 Task: Find connections with filter location Vienna with filter topic #socialentrepreneurswith filter profile language English with filter current company Force Motors Ltd with filter school Sanjivani Group of Institutes with filter industry Media & Telecommunications with filter service category Life Coaching with filter keywords title Counselor
Action: Mouse moved to (490, 84)
Screenshot: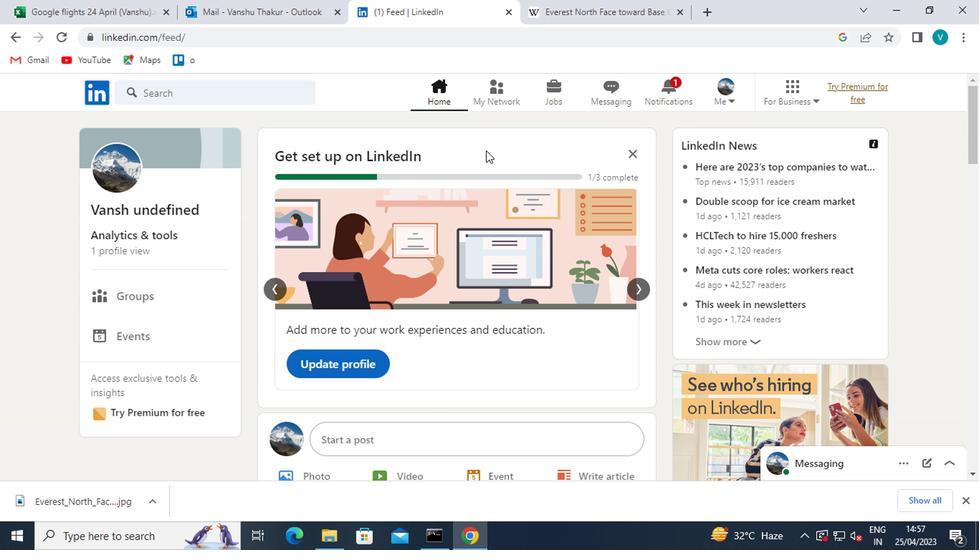 
Action: Mouse pressed left at (490, 84)
Screenshot: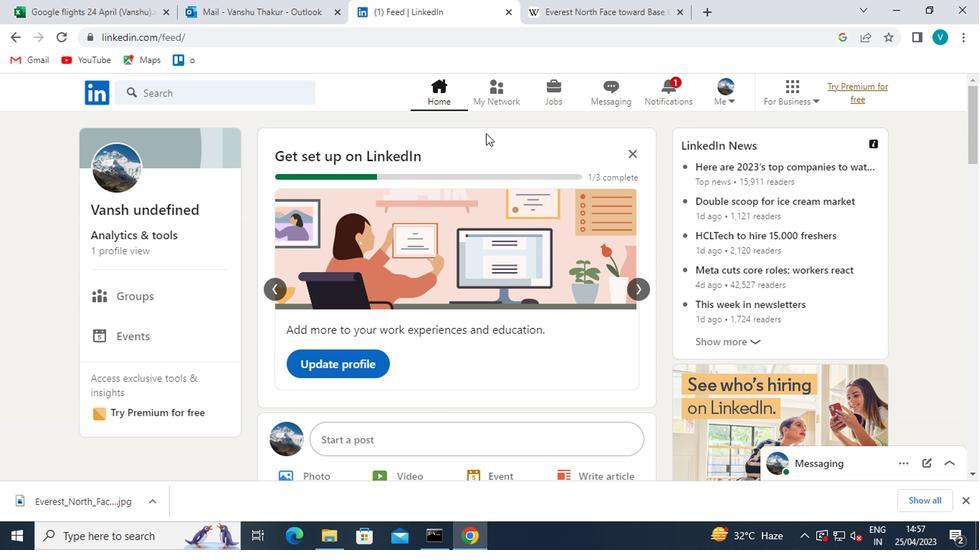 
Action: Mouse moved to (164, 169)
Screenshot: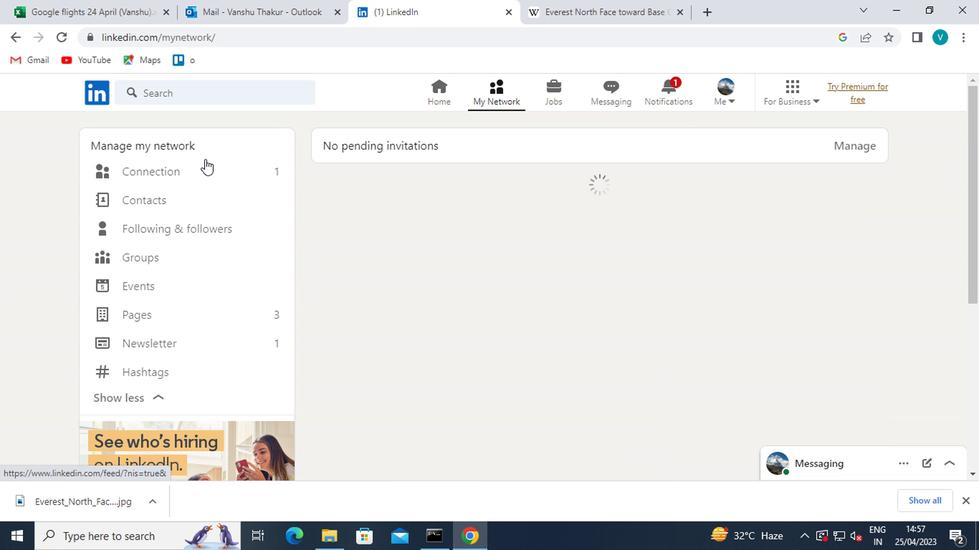 
Action: Mouse pressed left at (164, 169)
Screenshot: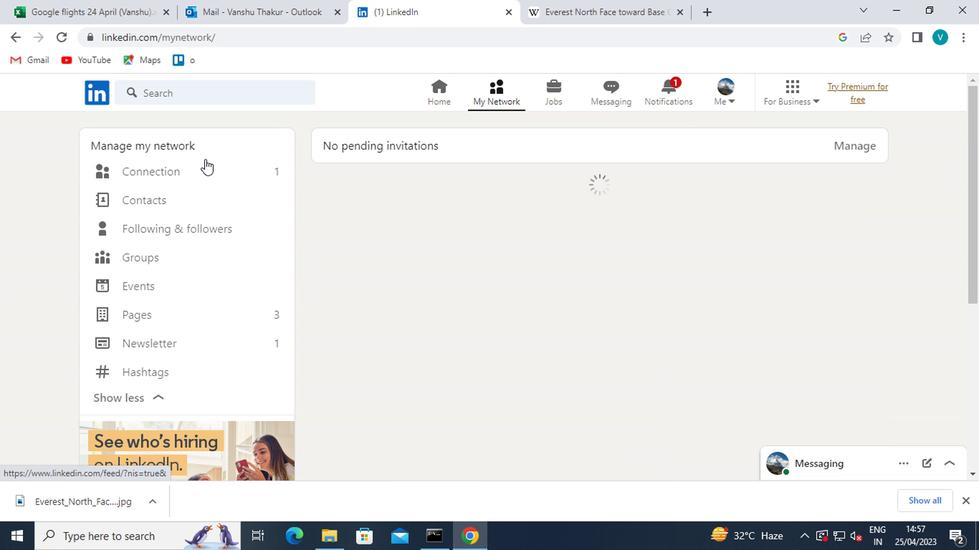 
Action: Mouse moved to (631, 173)
Screenshot: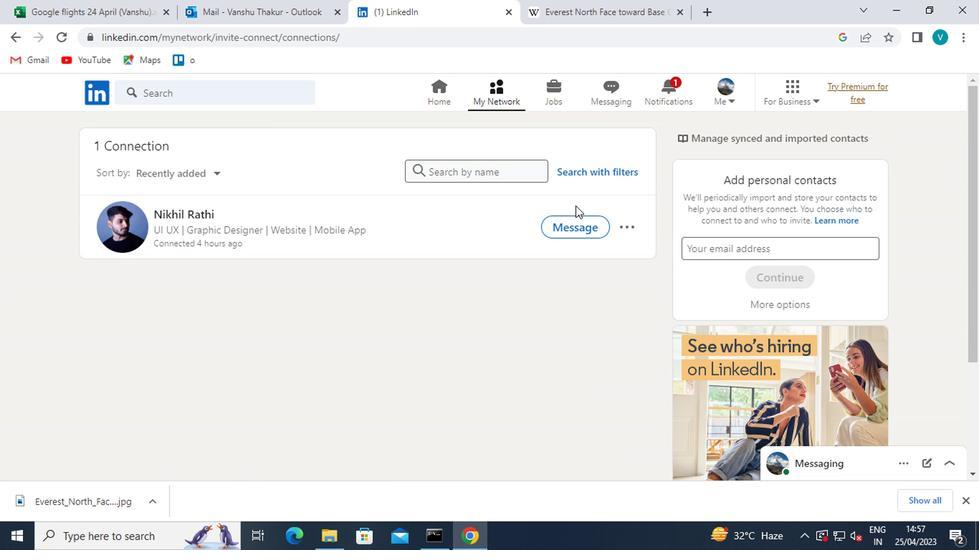 
Action: Mouse pressed left at (631, 173)
Screenshot: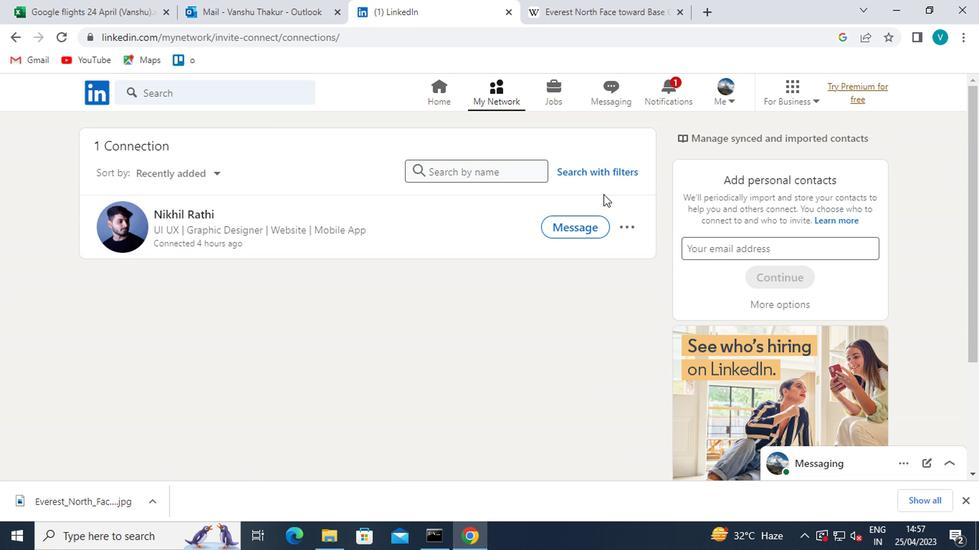 
Action: Mouse moved to (468, 124)
Screenshot: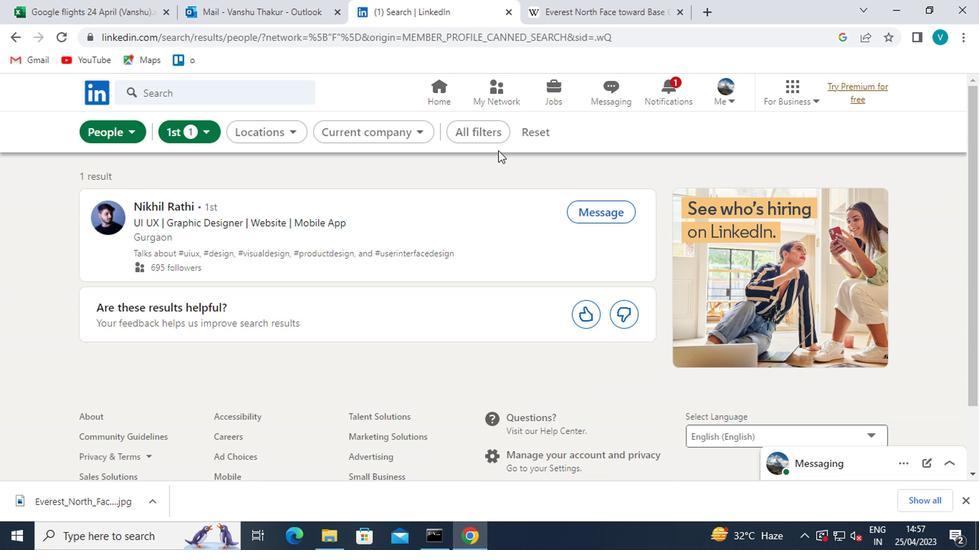 
Action: Mouse pressed left at (468, 124)
Screenshot: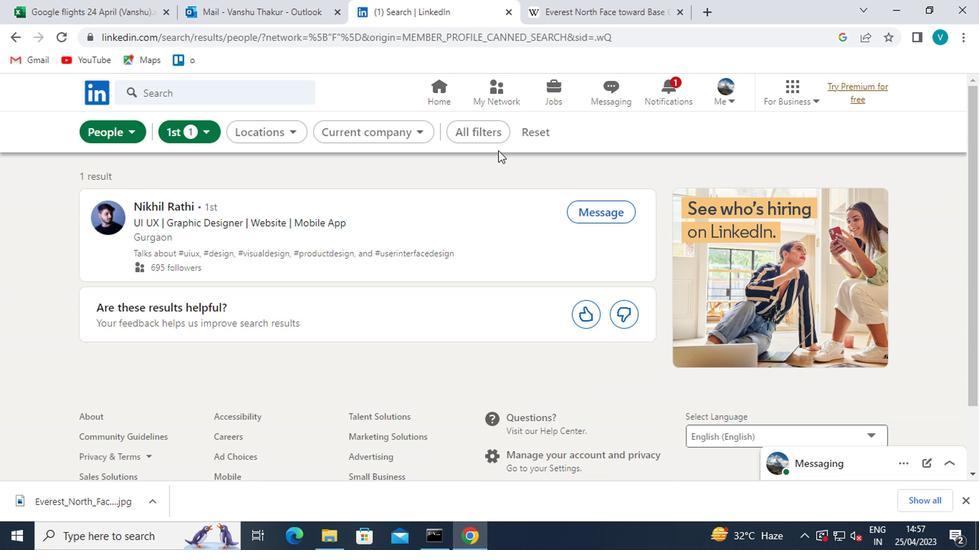 
Action: Mouse moved to (676, 280)
Screenshot: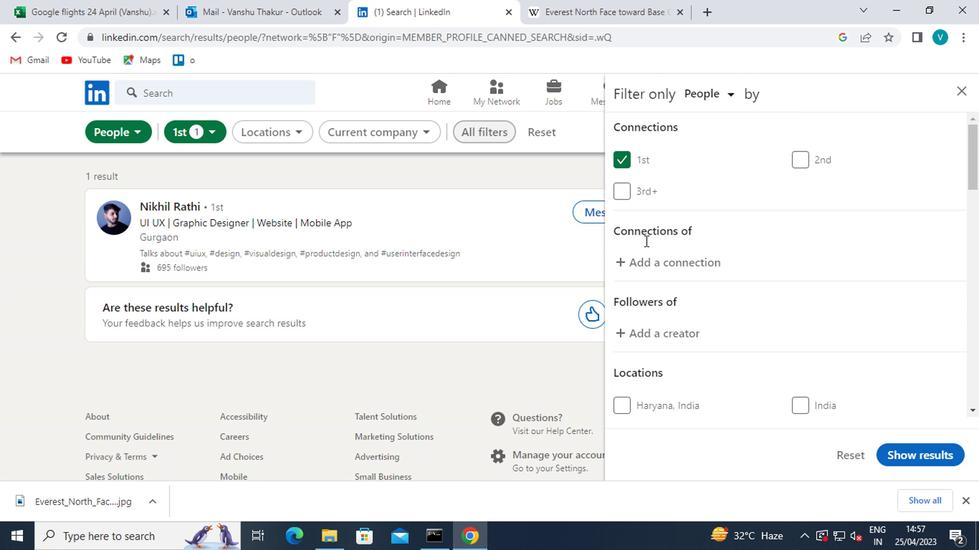 
Action: Mouse scrolled (676, 279) with delta (0, -1)
Screenshot: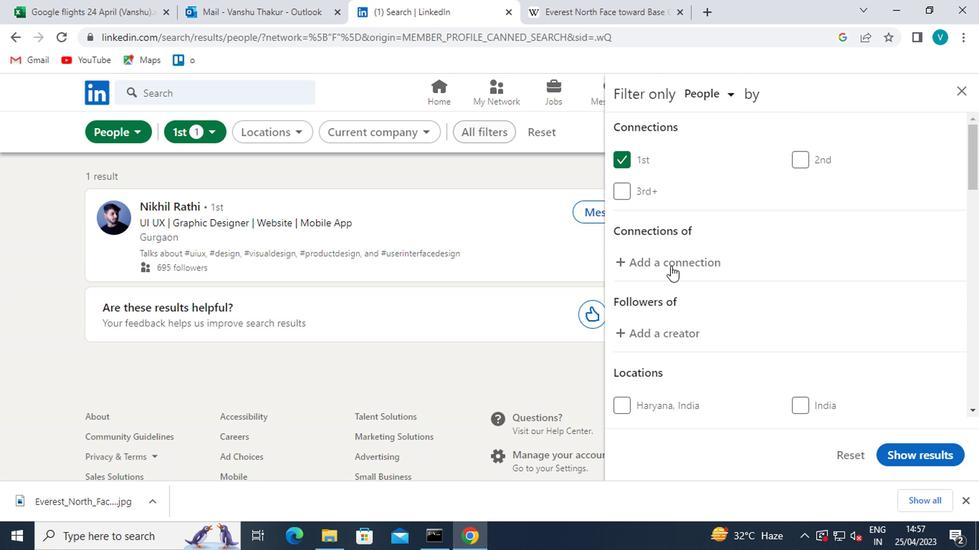 
Action: Mouse scrolled (676, 279) with delta (0, -1)
Screenshot: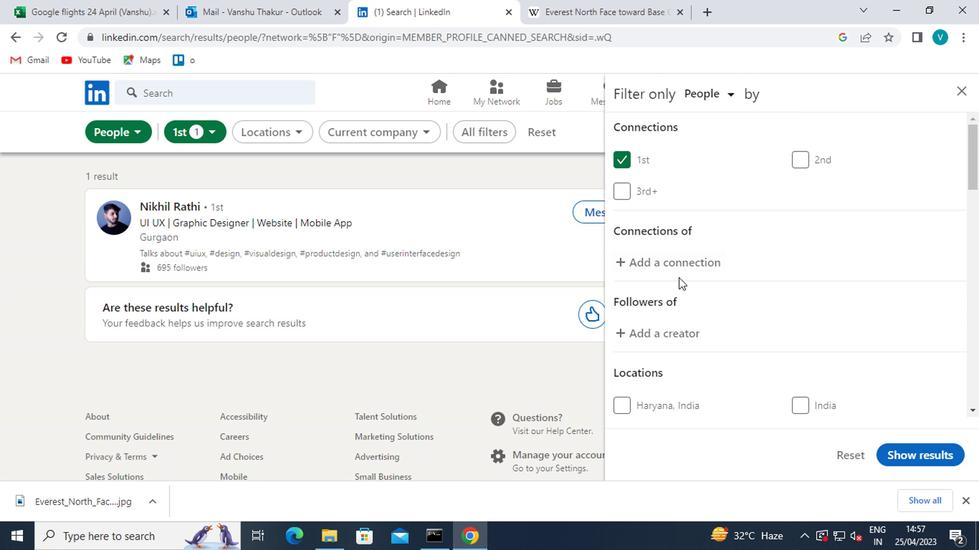 
Action: Mouse moved to (670, 326)
Screenshot: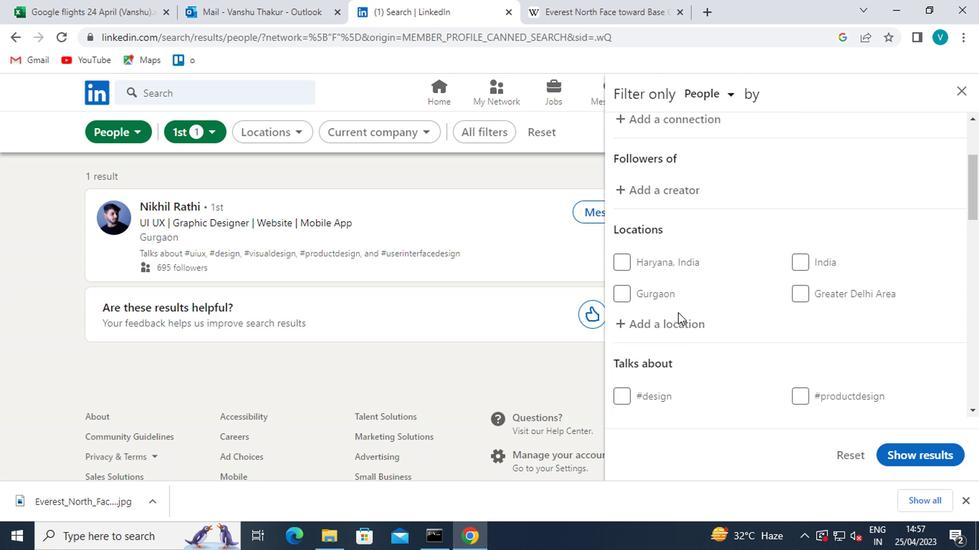 
Action: Mouse pressed left at (670, 326)
Screenshot: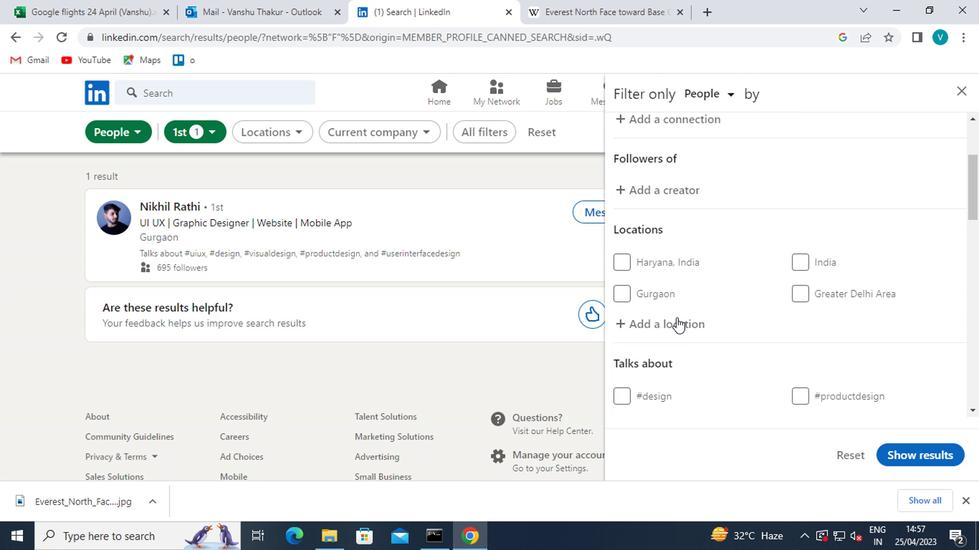 
Action: Key pressed <Key.shift>VIENNA
Screenshot: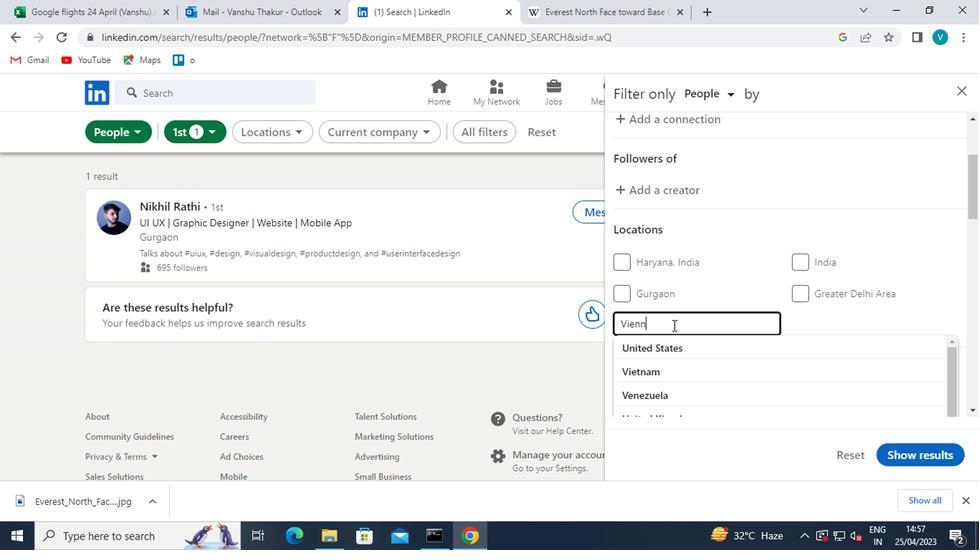 
Action: Mouse moved to (679, 354)
Screenshot: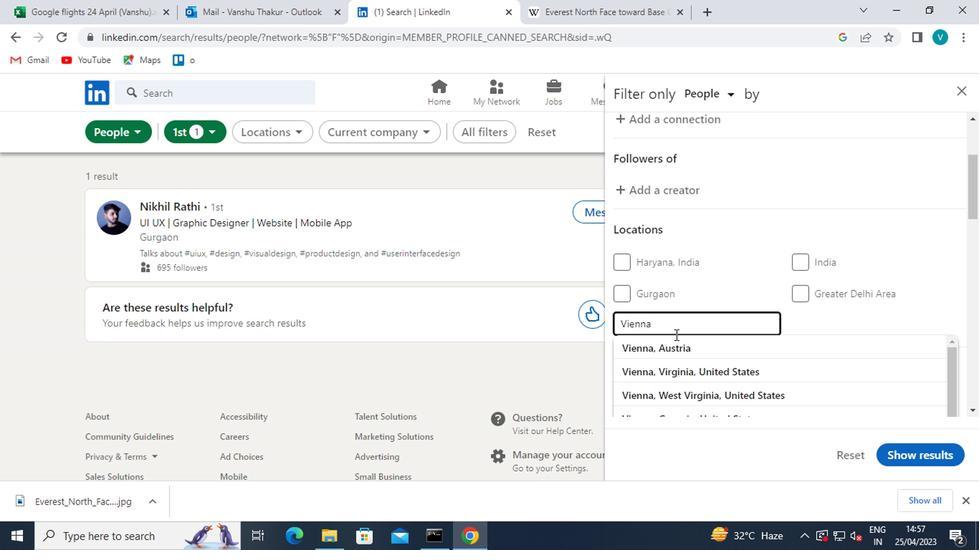 
Action: Mouse pressed left at (679, 354)
Screenshot: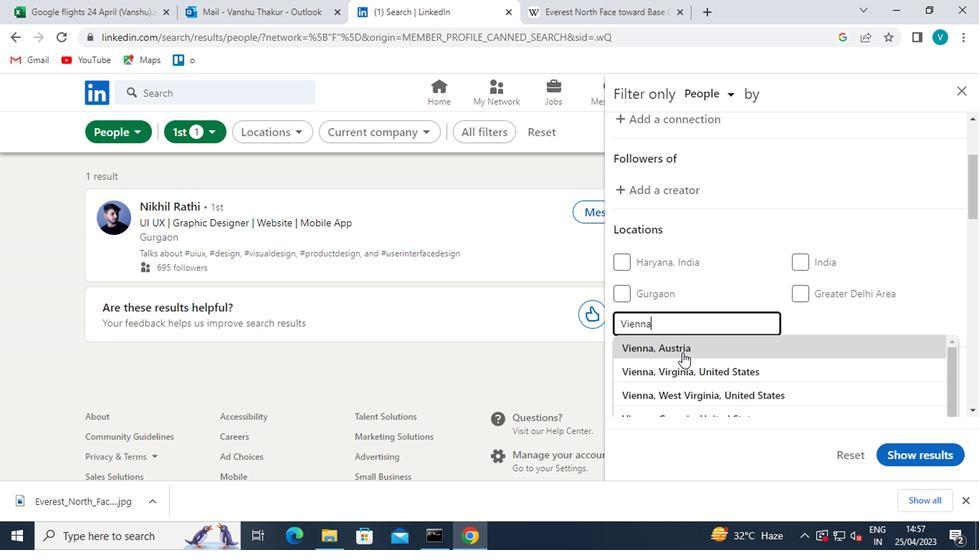 
Action: Mouse moved to (823, 344)
Screenshot: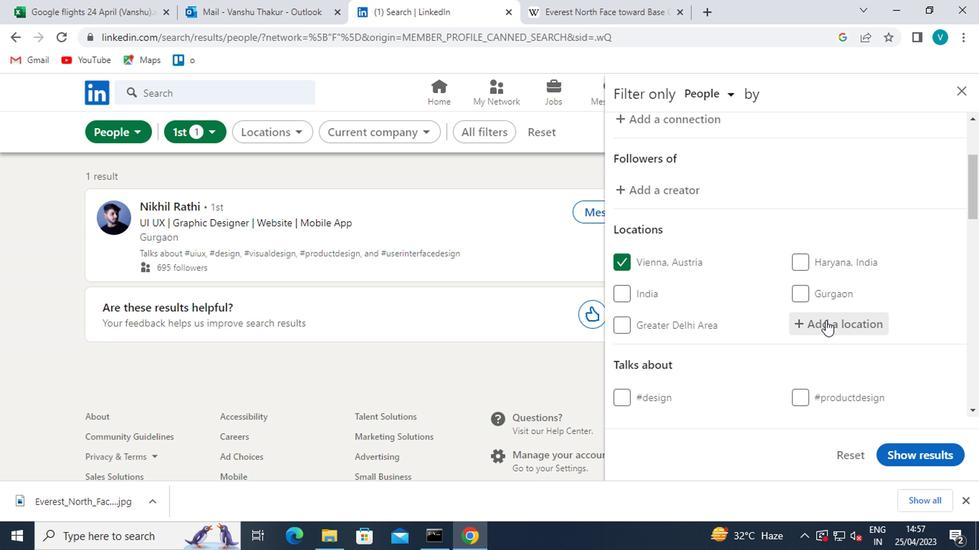 
Action: Mouse scrolled (823, 343) with delta (0, -1)
Screenshot: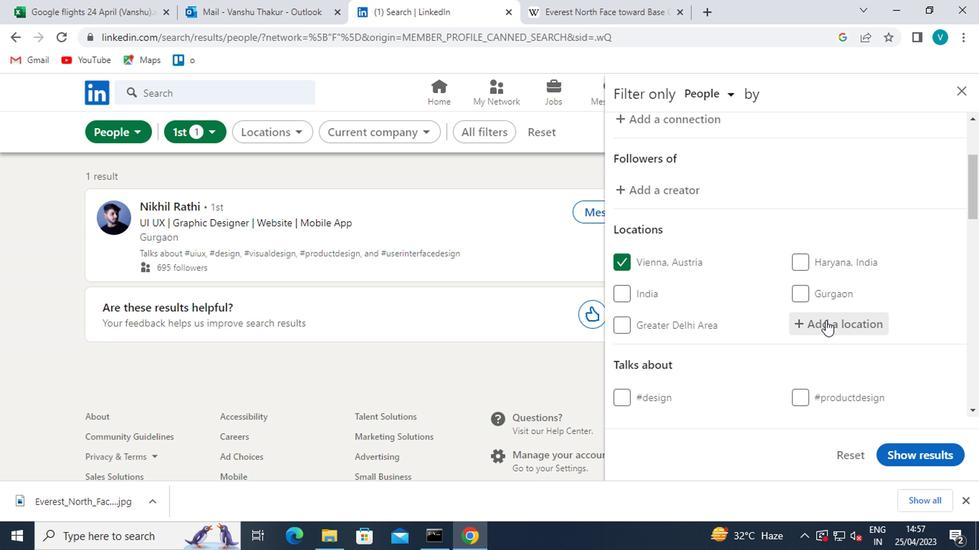 
Action: Mouse moved to (821, 385)
Screenshot: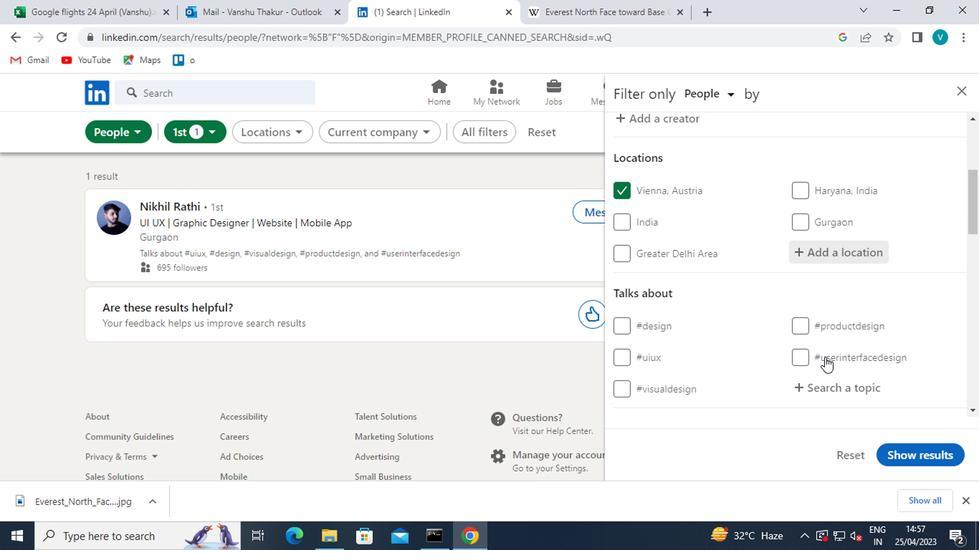 
Action: Mouse pressed left at (821, 385)
Screenshot: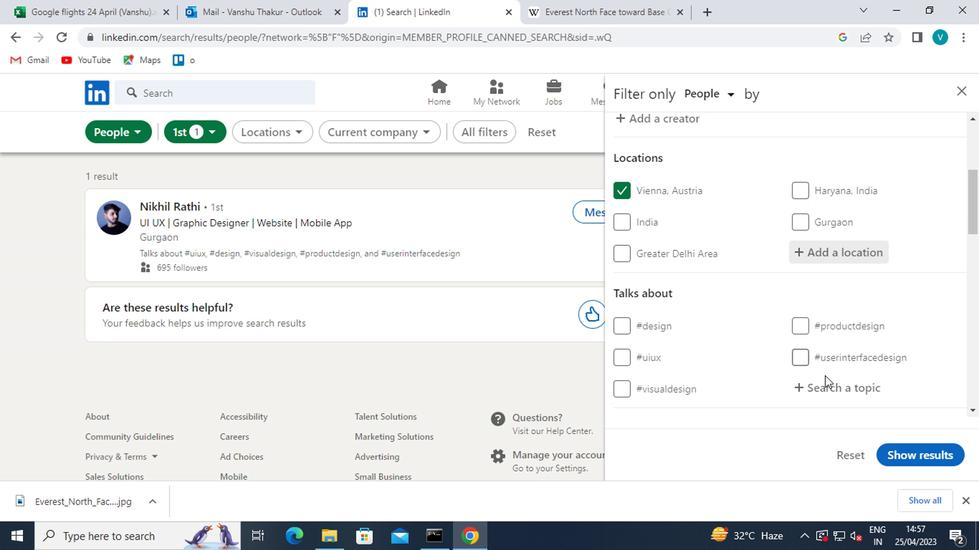 
Action: Key pressed <Key.shift>#SOCIALENTREPREM<Key.backspace>NEURS
Screenshot: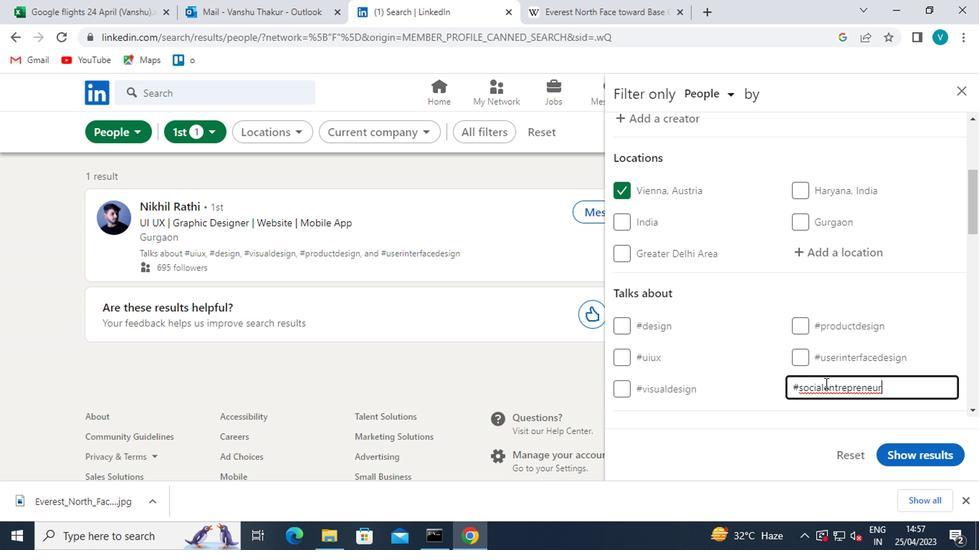 
Action: Mouse moved to (806, 428)
Screenshot: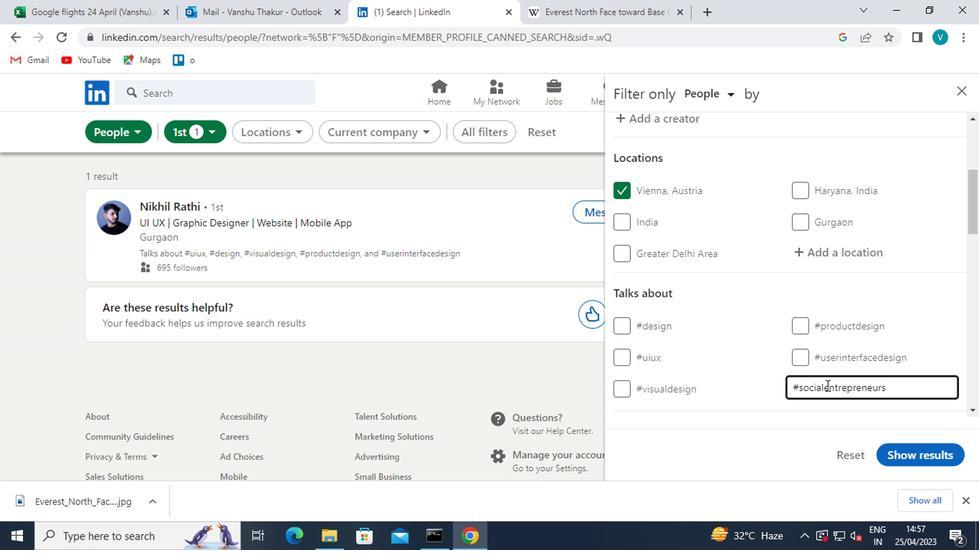
Action: Mouse pressed left at (806, 428)
Screenshot: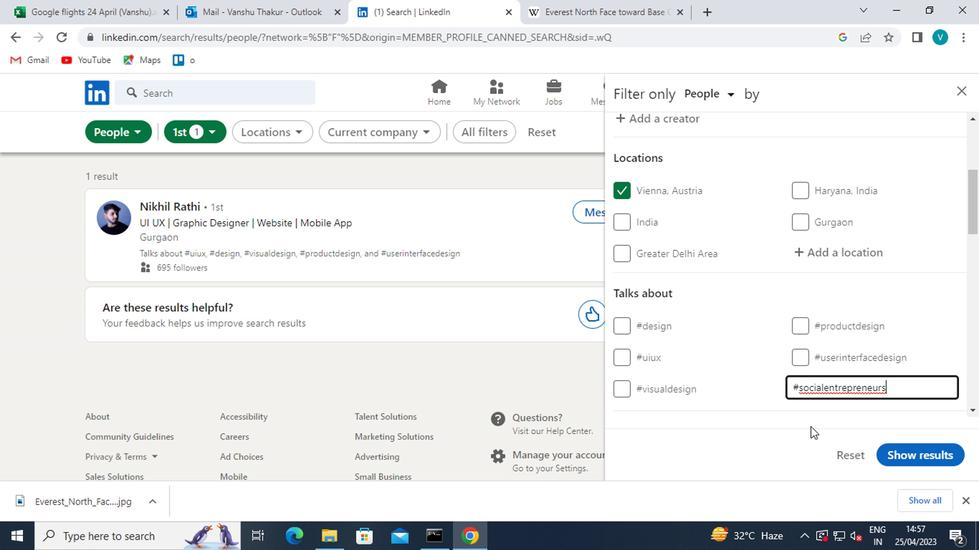 
Action: Mouse moved to (804, 377)
Screenshot: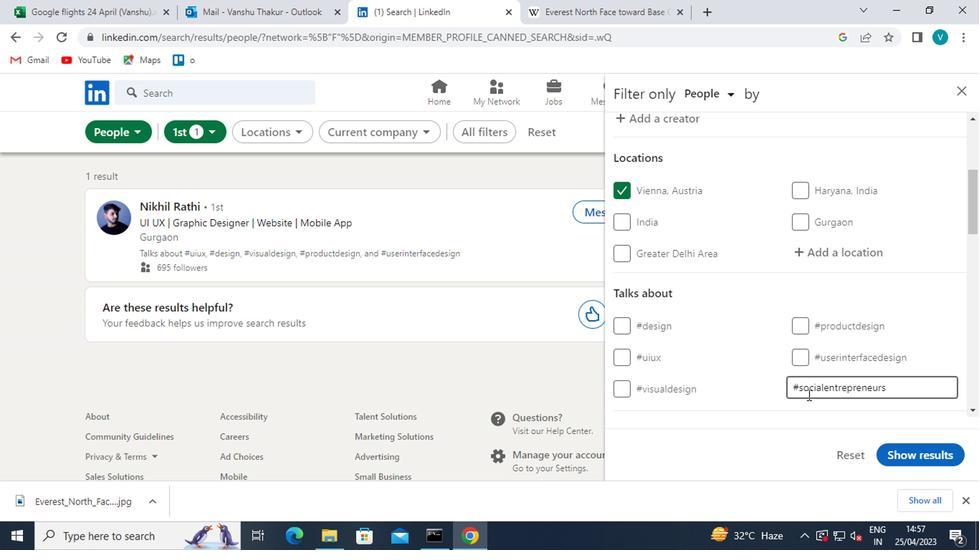 
Action: Mouse scrolled (804, 376) with delta (0, -1)
Screenshot: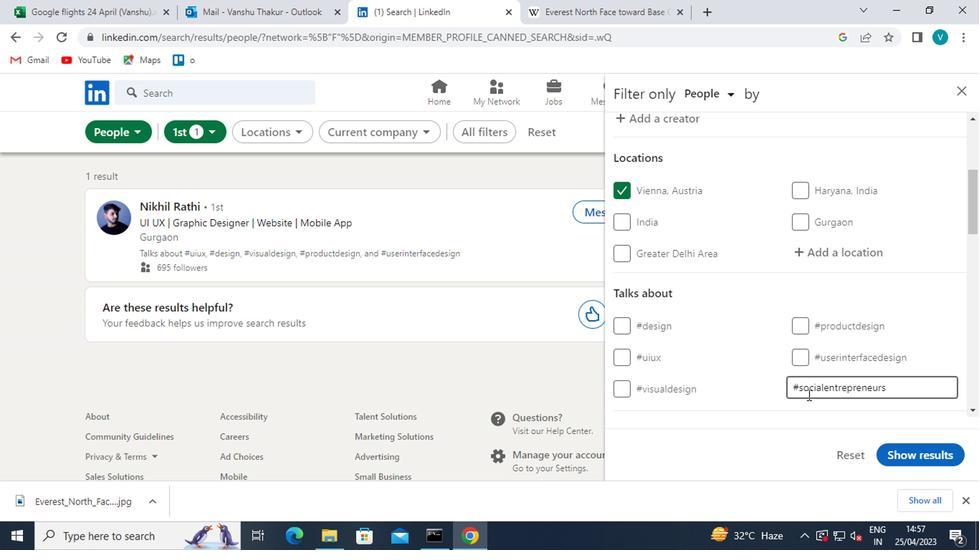 
Action: Mouse moved to (804, 372)
Screenshot: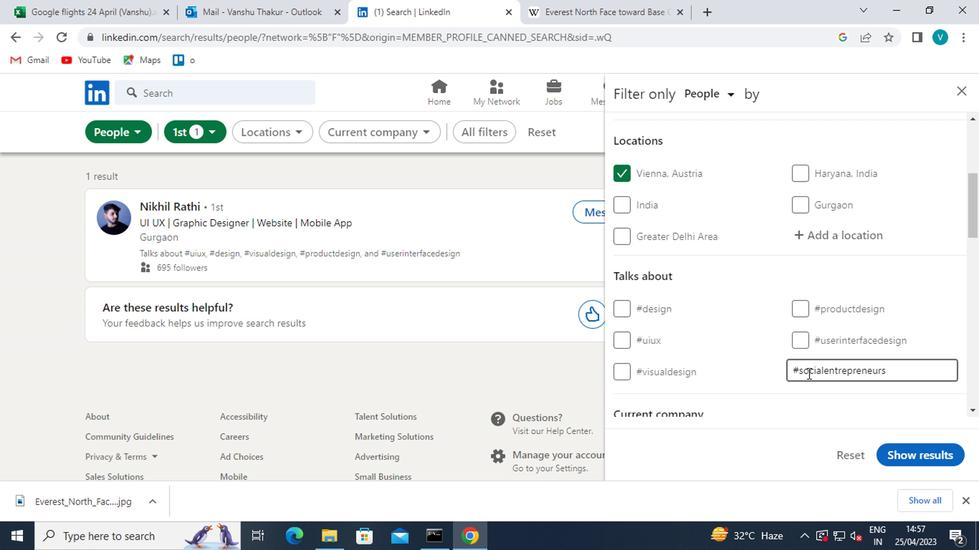 
Action: Mouse scrolled (804, 371) with delta (0, -1)
Screenshot: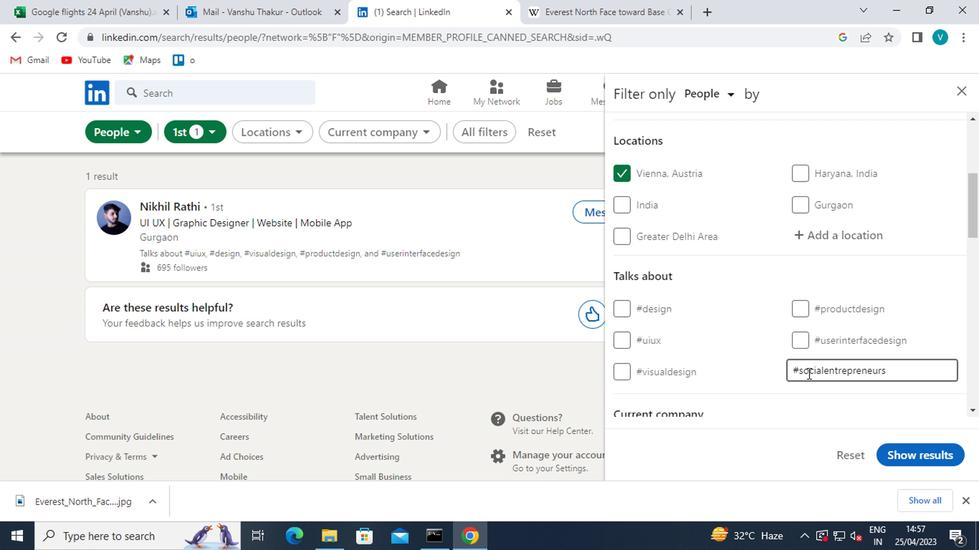 
Action: Mouse moved to (802, 371)
Screenshot: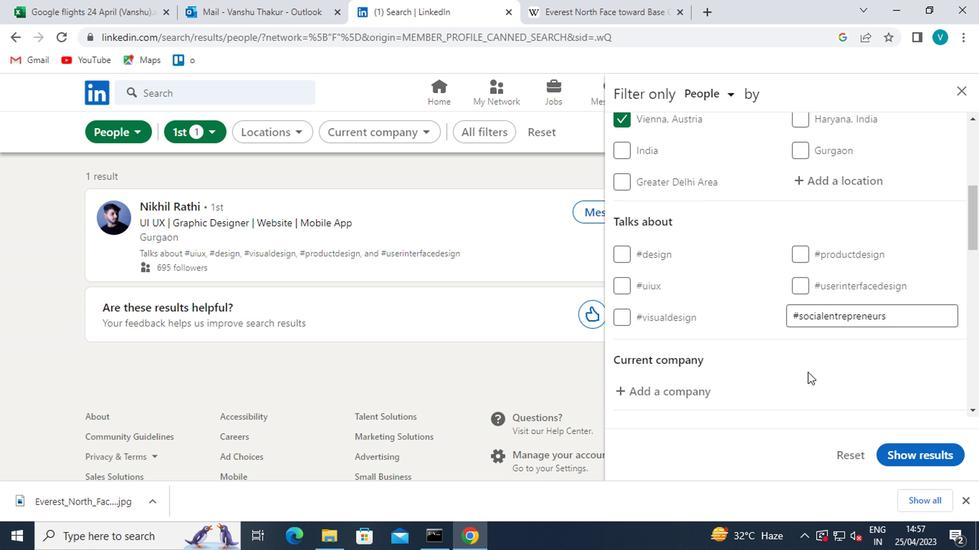 
Action: Mouse scrolled (802, 370) with delta (0, 0)
Screenshot: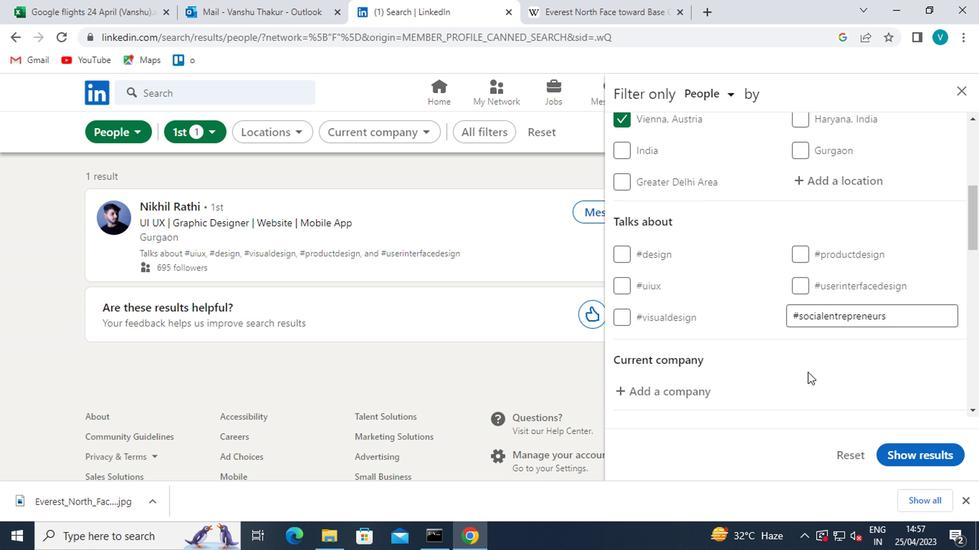 
Action: Mouse moved to (801, 371)
Screenshot: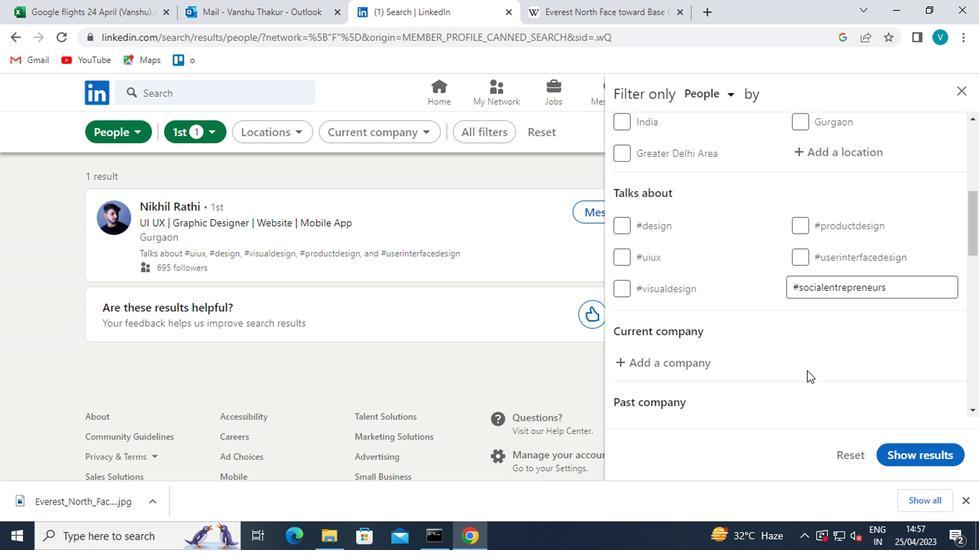 
Action: Mouse scrolled (801, 370) with delta (0, 0)
Screenshot: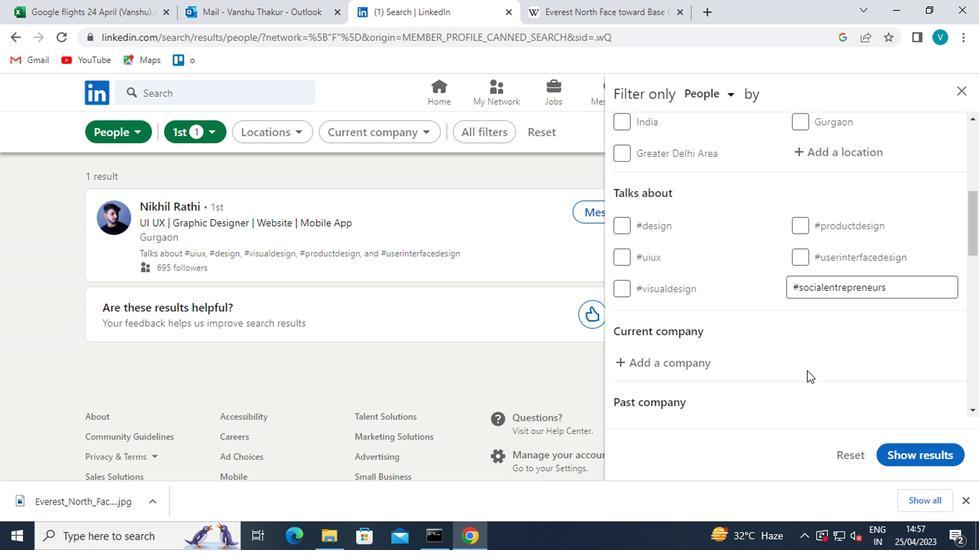 
Action: Mouse moved to (799, 371)
Screenshot: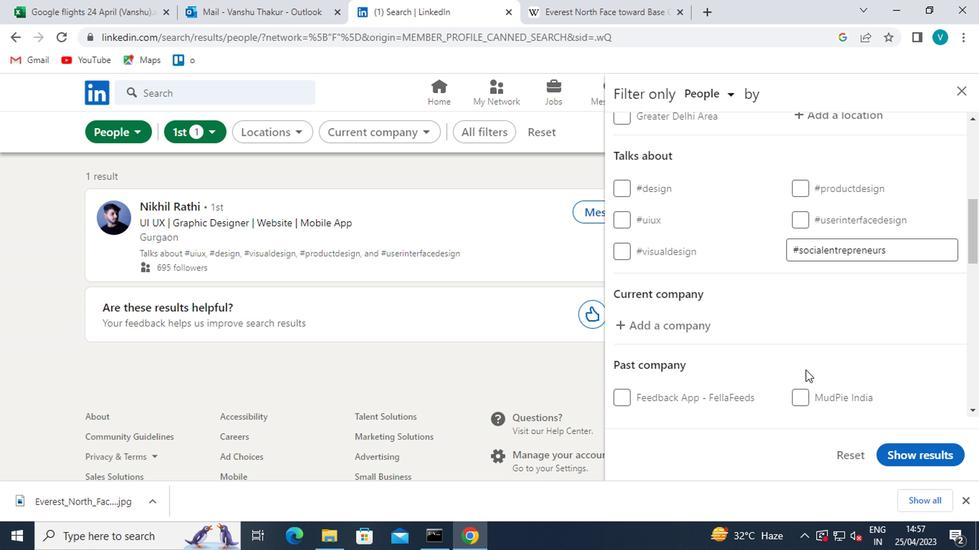
Action: Mouse scrolled (799, 370) with delta (0, 0)
Screenshot: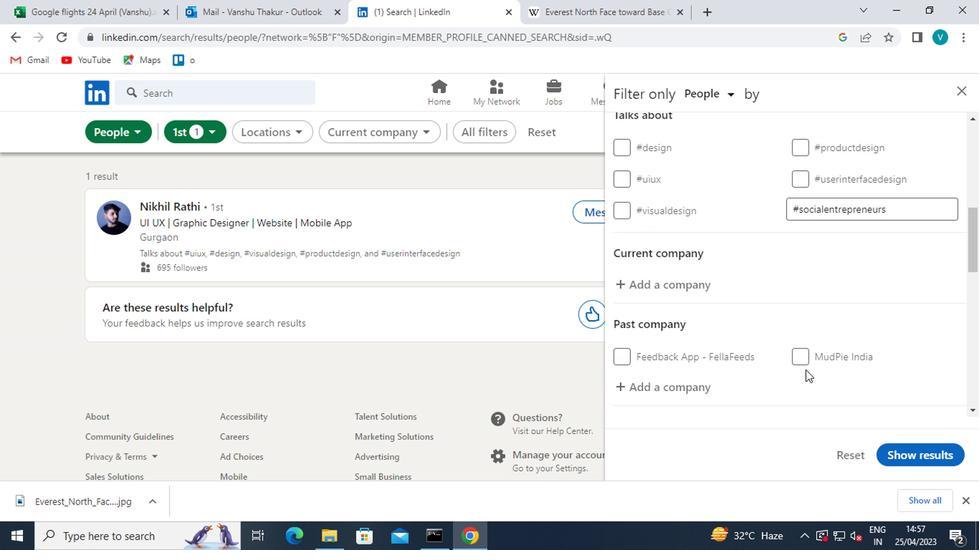 
Action: Mouse moved to (797, 371)
Screenshot: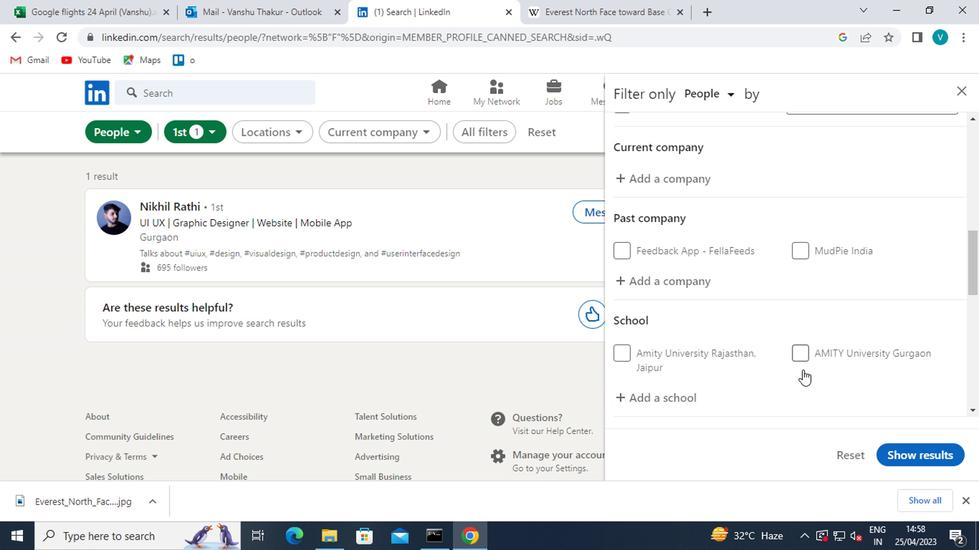 
Action: Mouse scrolled (797, 370) with delta (0, 0)
Screenshot: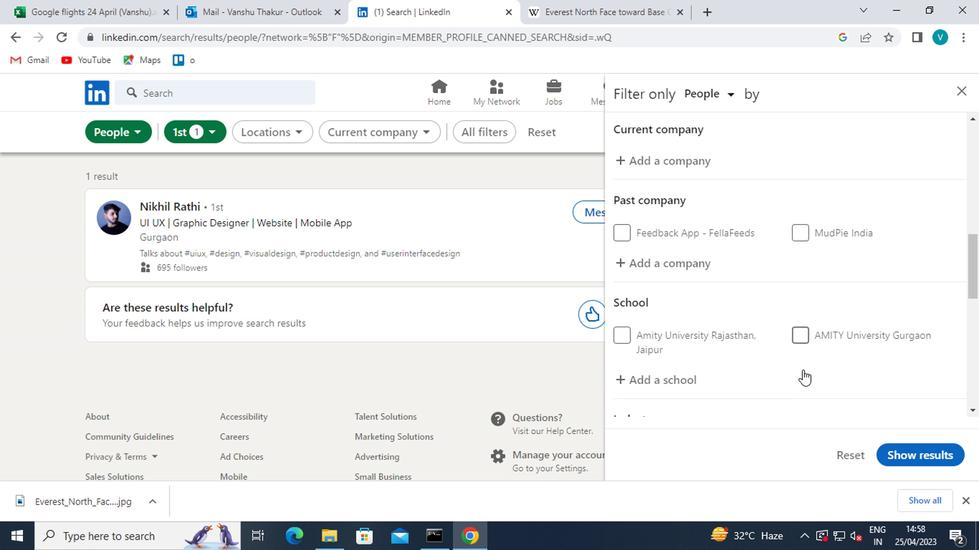 
Action: Mouse moved to (671, 339)
Screenshot: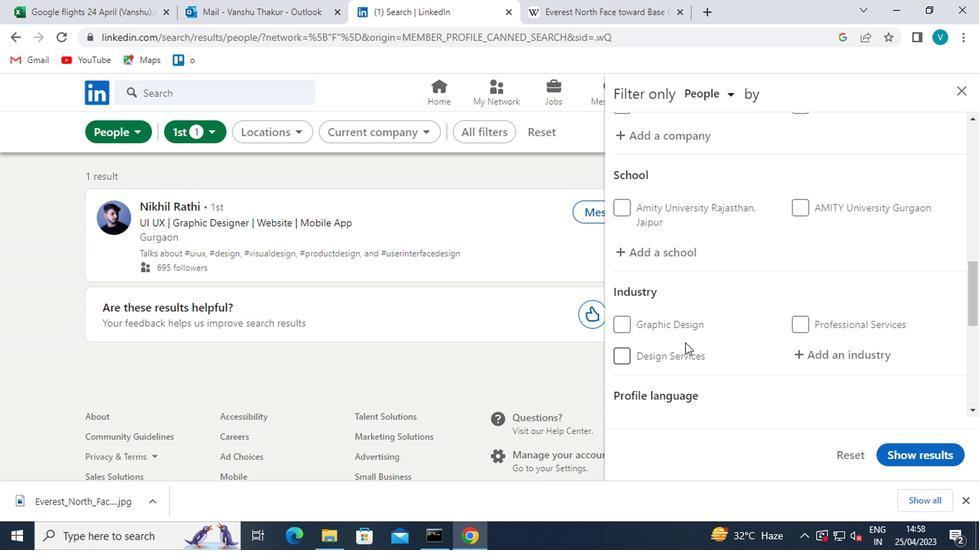 
Action: Mouse scrolled (671, 338) with delta (0, -1)
Screenshot: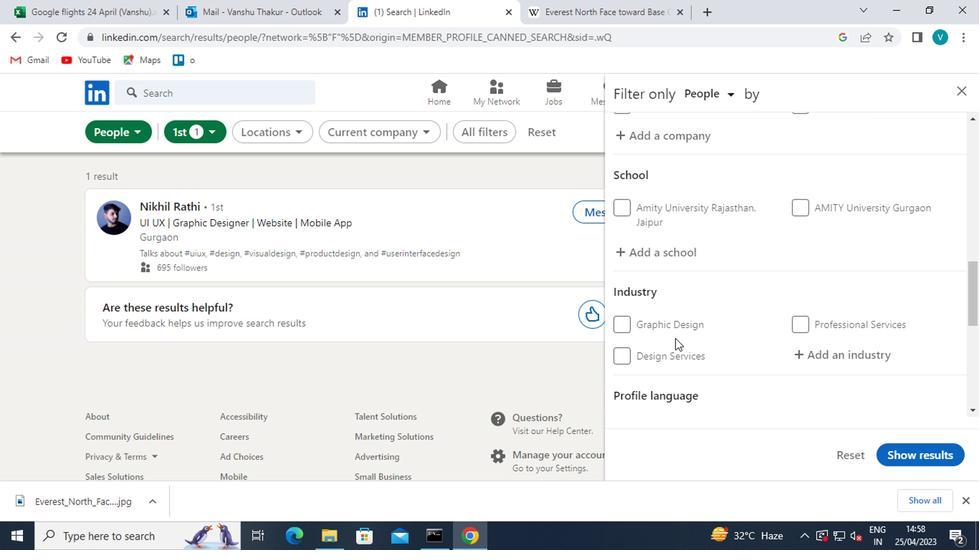 
Action: Mouse moved to (605, 367)
Screenshot: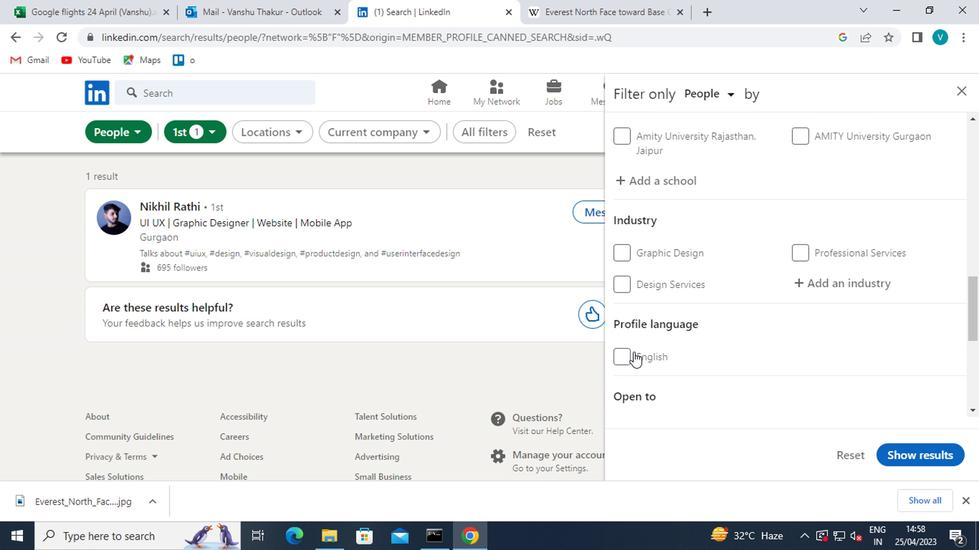 
Action: Mouse pressed left at (605, 367)
Screenshot: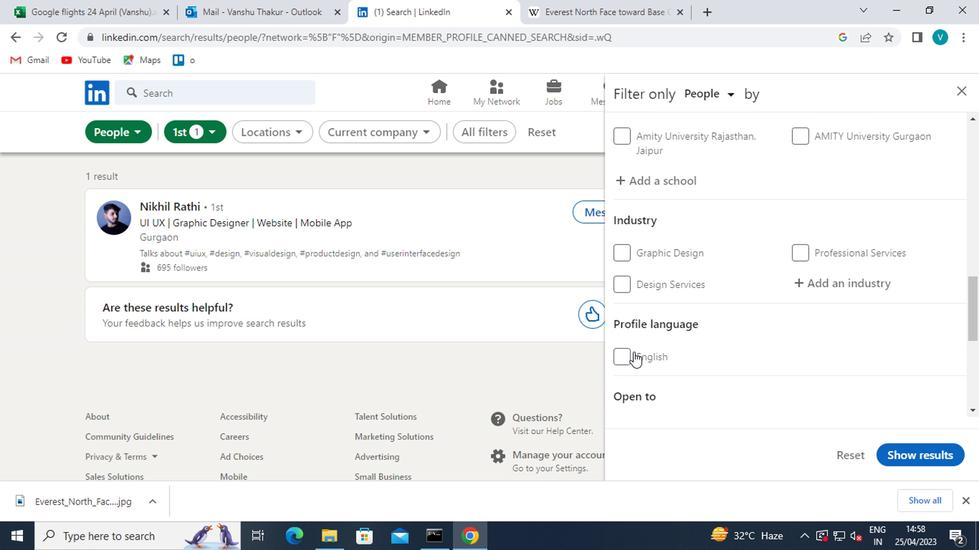 
Action: Mouse moved to (611, 365)
Screenshot: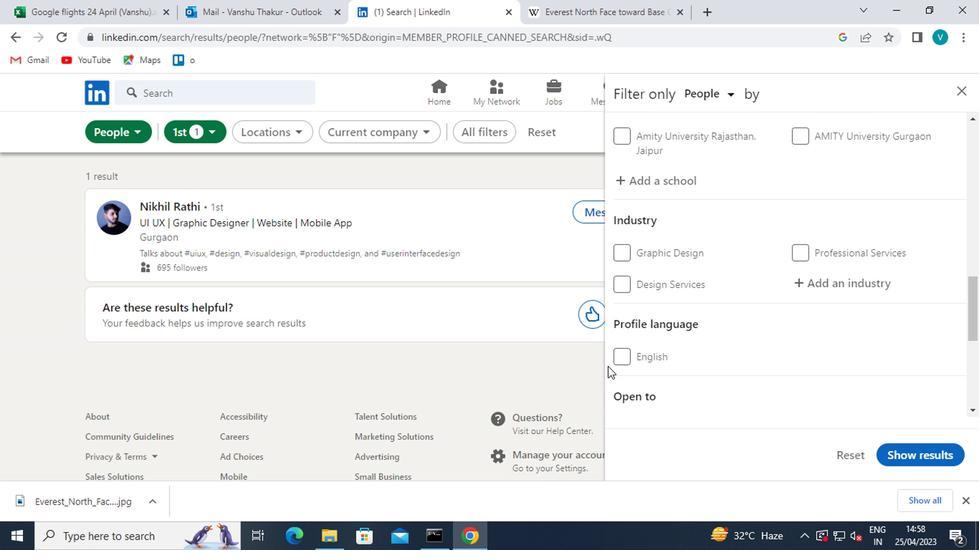 
Action: Mouse pressed left at (611, 365)
Screenshot: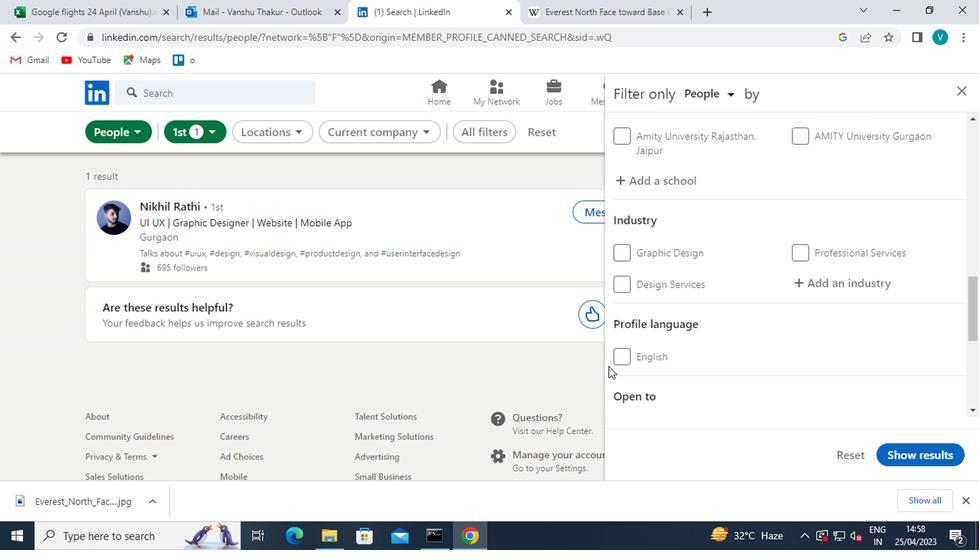 
Action: Mouse moved to (743, 334)
Screenshot: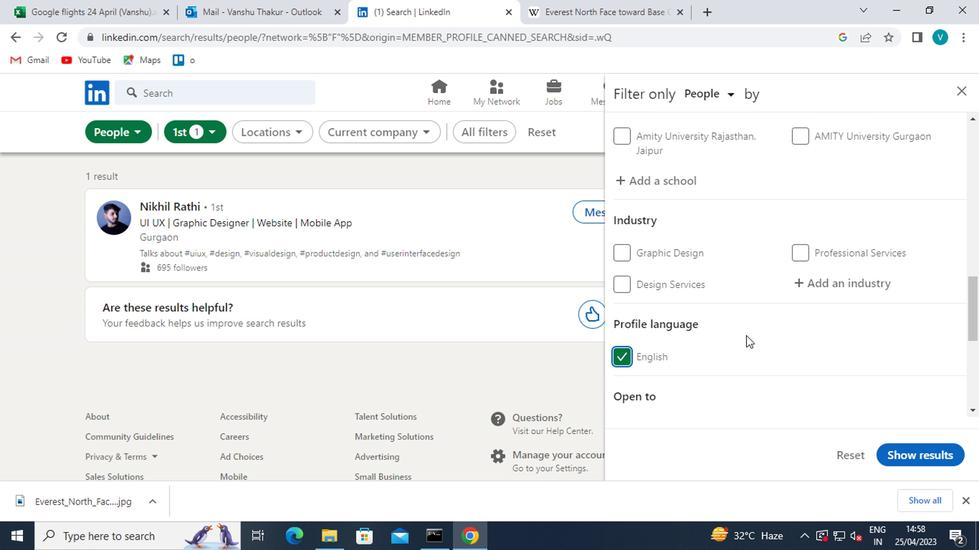 
Action: Mouse scrolled (743, 335) with delta (0, 0)
Screenshot: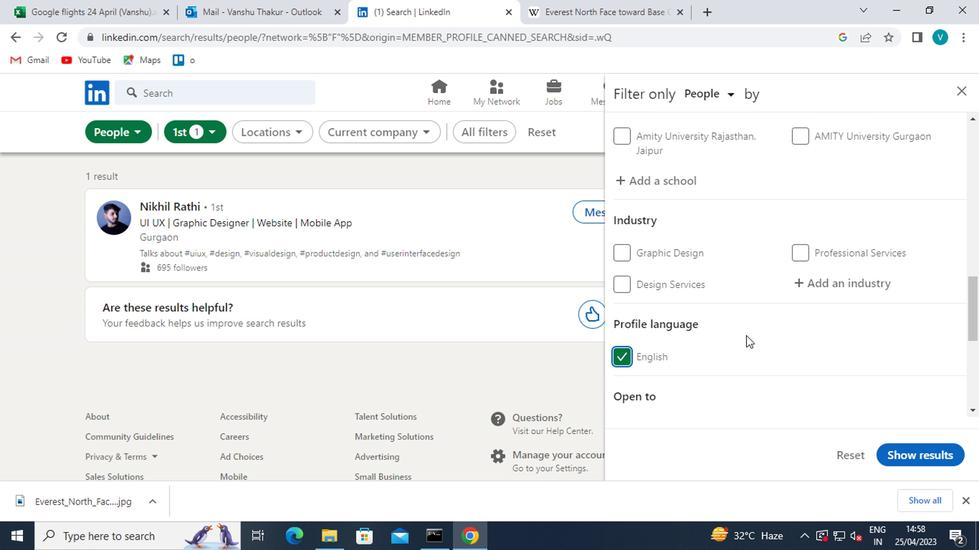 
Action: Mouse moved to (743, 334)
Screenshot: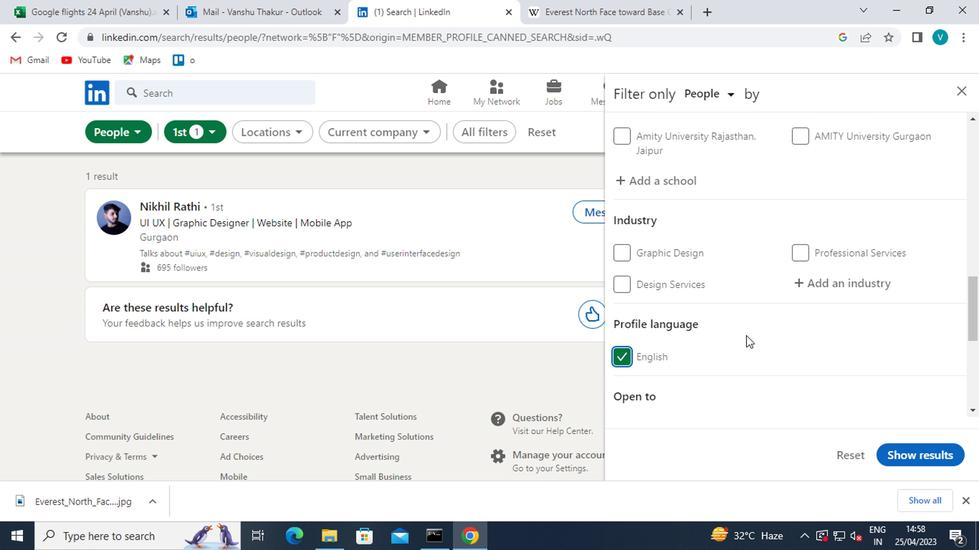 
Action: Mouse scrolled (743, 335) with delta (0, 0)
Screenshot: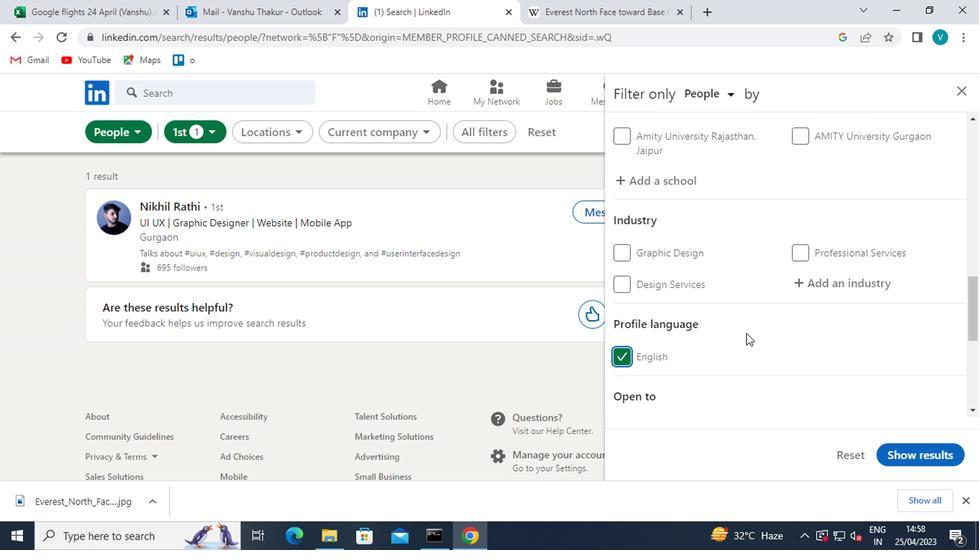 
Action: Mouse scrolled (743, 335) with delta (0, 0)
Screenshot: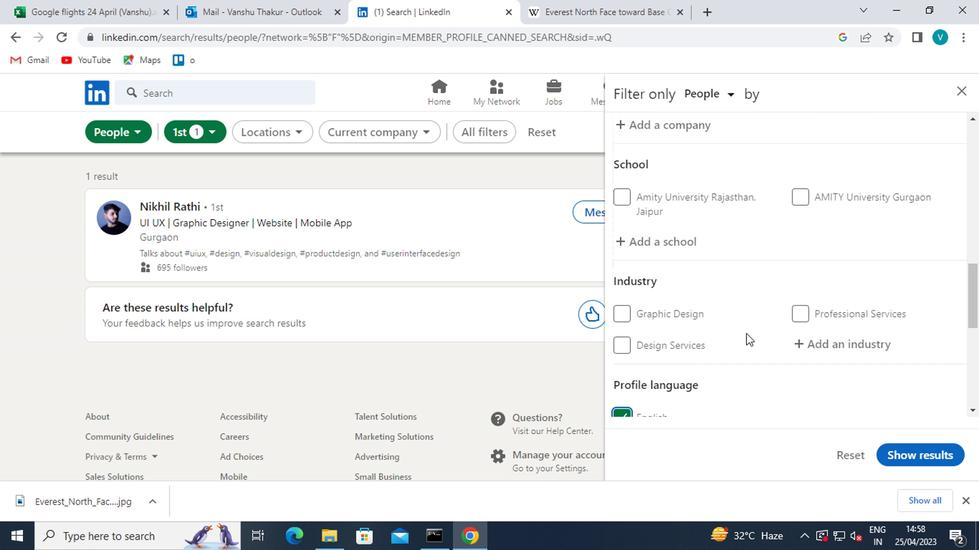 
Action: Mouse moved to (668, 180)
Screenshot: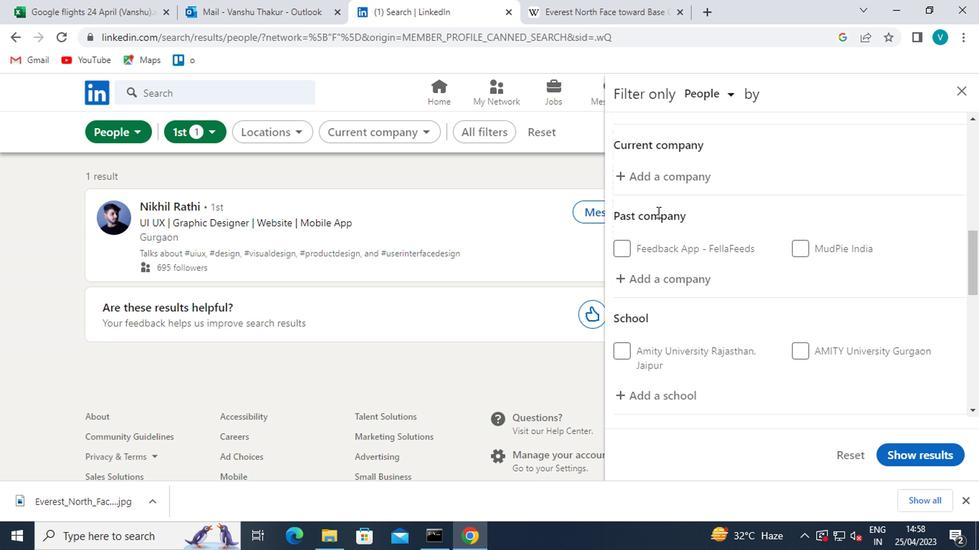 
Action: Mouse pressed left at (668, 180)
Screenshot: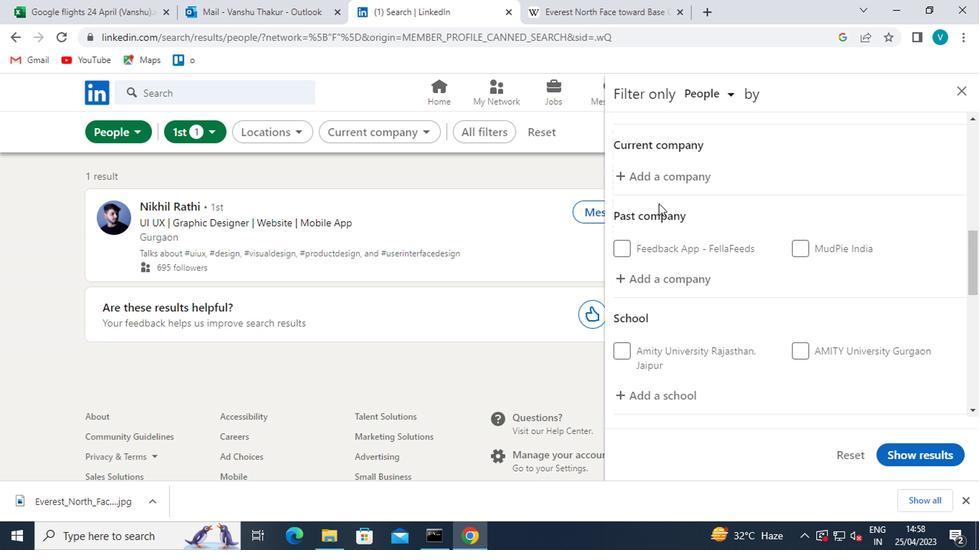 
Action: Key pressed <Key.shift>FORCE<Key.space><Key.shift><Key.shift><Key.shift><Key.shift><Key.shift><Key.shift><Key.shift><Key.shift><Key.shift><Key.shift><Key.shift><Key.shift><Key.shift><Key.shift><Key.shift><Key.shift><Key.shift><Key.shift><Key.shift><Key.shift><Key.shift>M
Screenshot: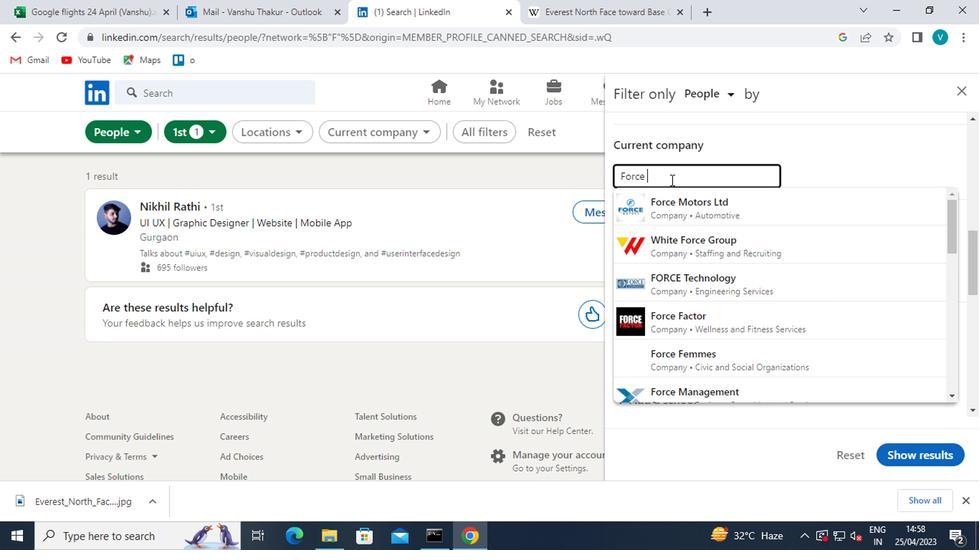 
Action: Mouse moved to (690, 207)
Screenshot: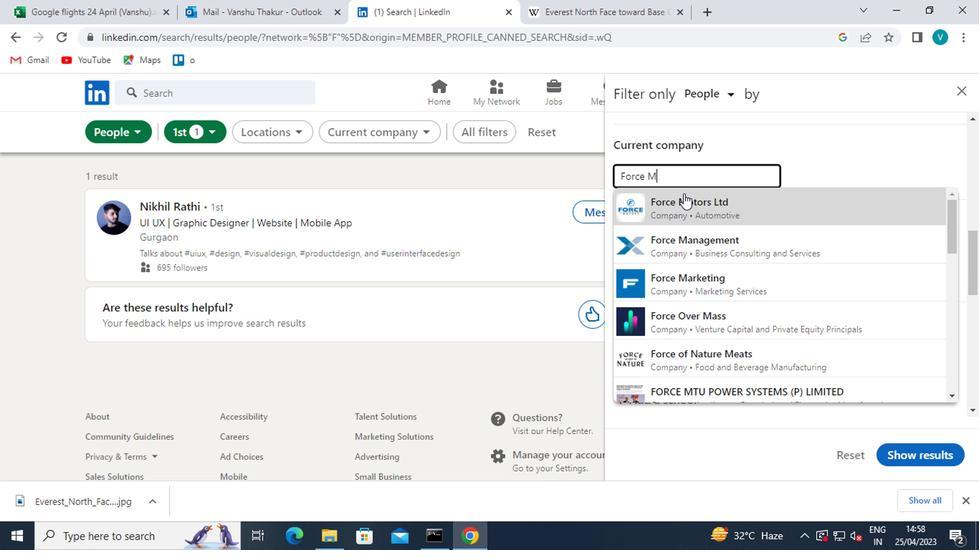
Action: Mouse pressed left at (690, 207)
Screenshot: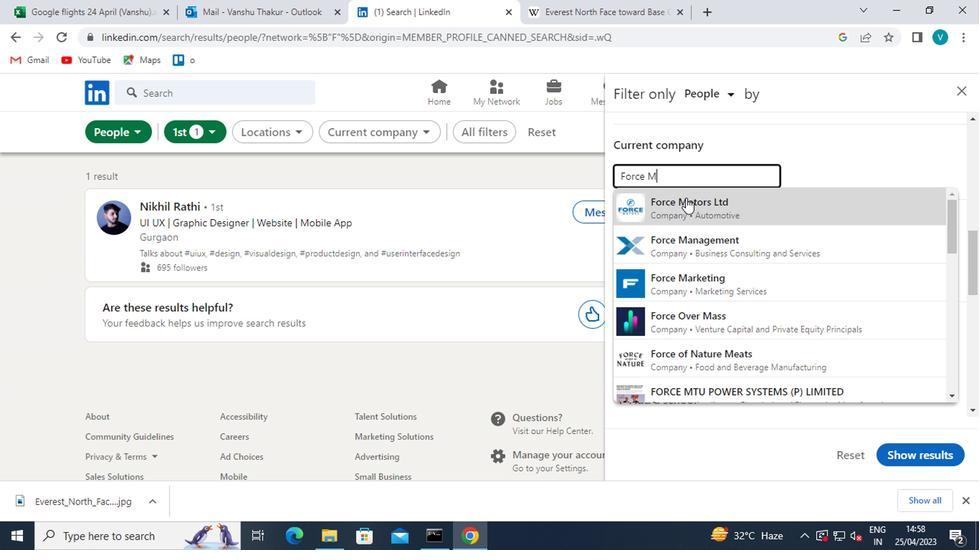 
Action: Mouse moved to (764, 200)
Screenshot: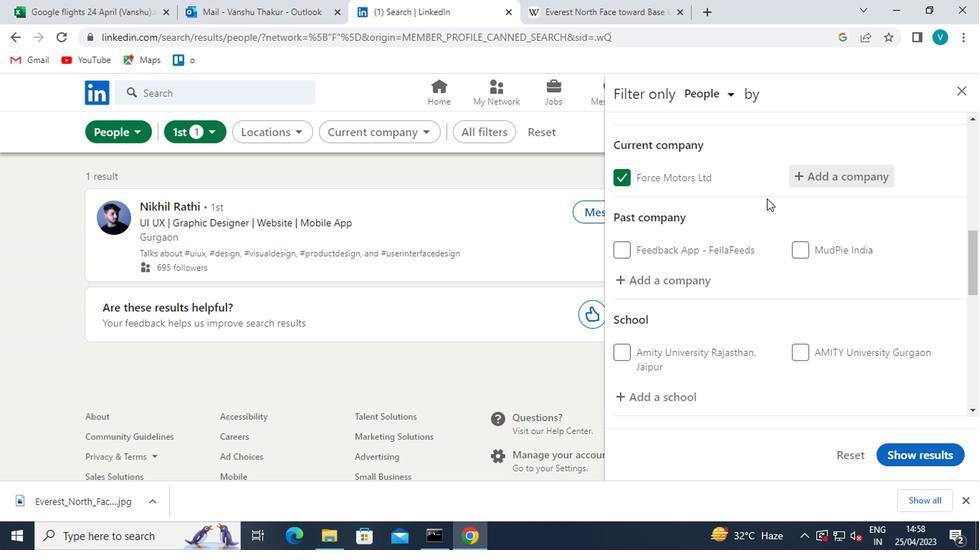 
Action: Mouse scrolled (764, 199) with delta (0, -1)
Screenshot: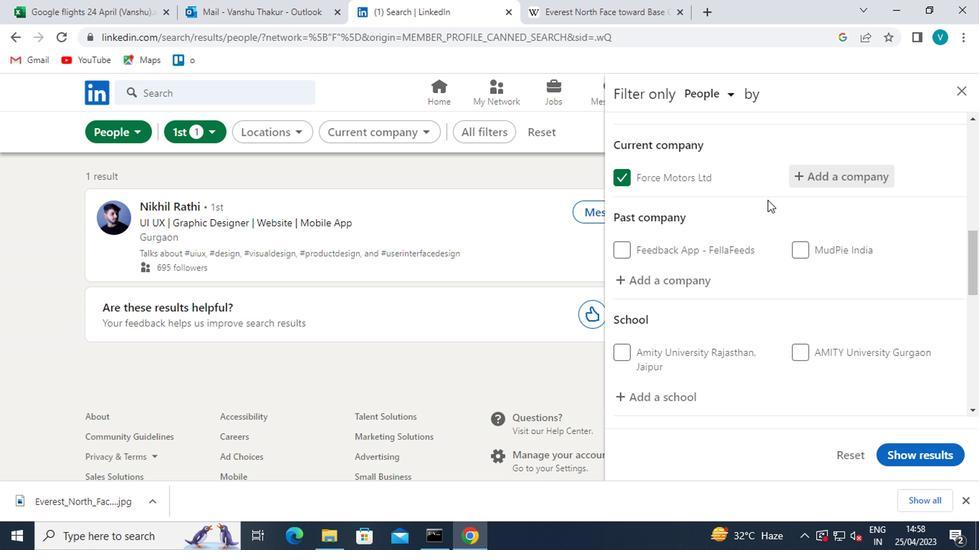 
Action: Mouse moved to (656, 322)
Screenshot: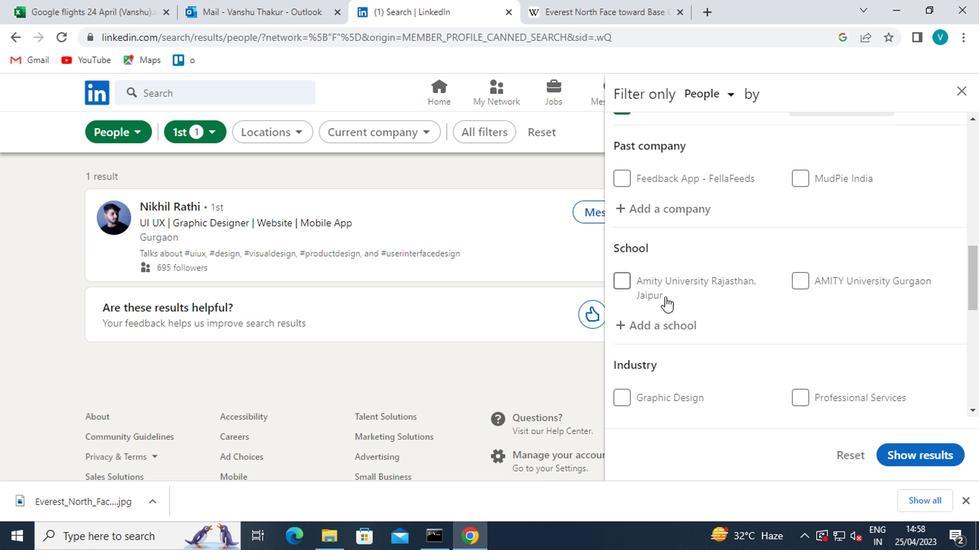 
Action: Mouse pressed left at (656, 322)
Screenshot: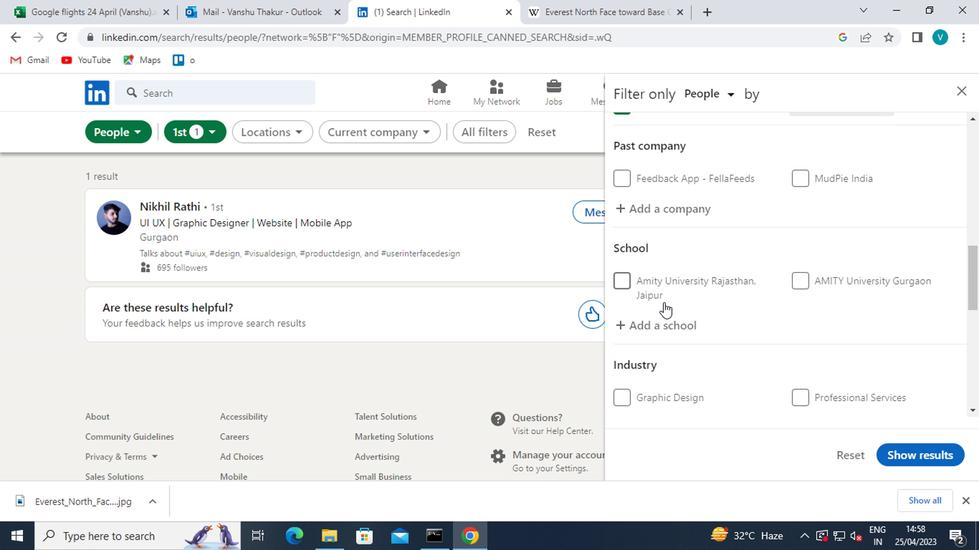 
Action: Mouse moved to (656, 323)
Screenshot: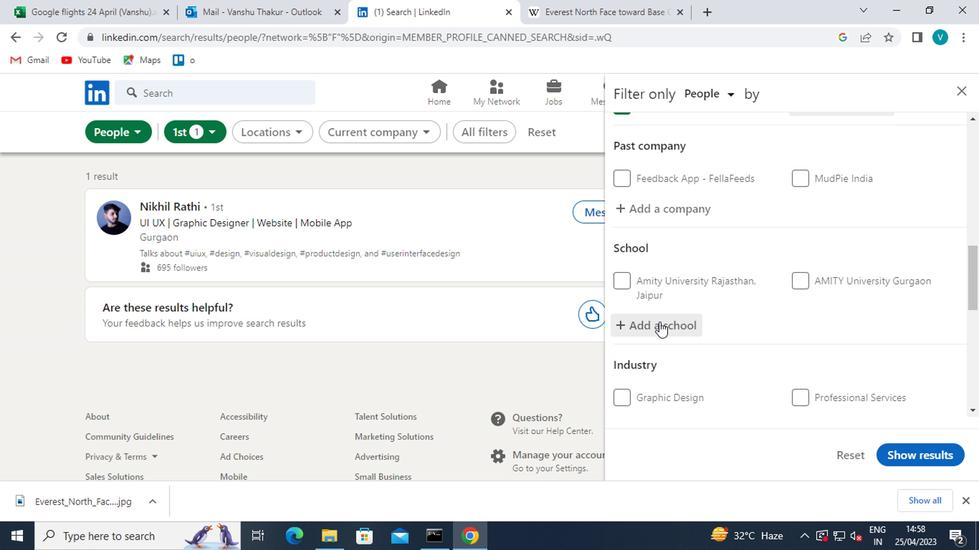 
Action: Key pressed <Key.shift>SANJIVA
Screenshot: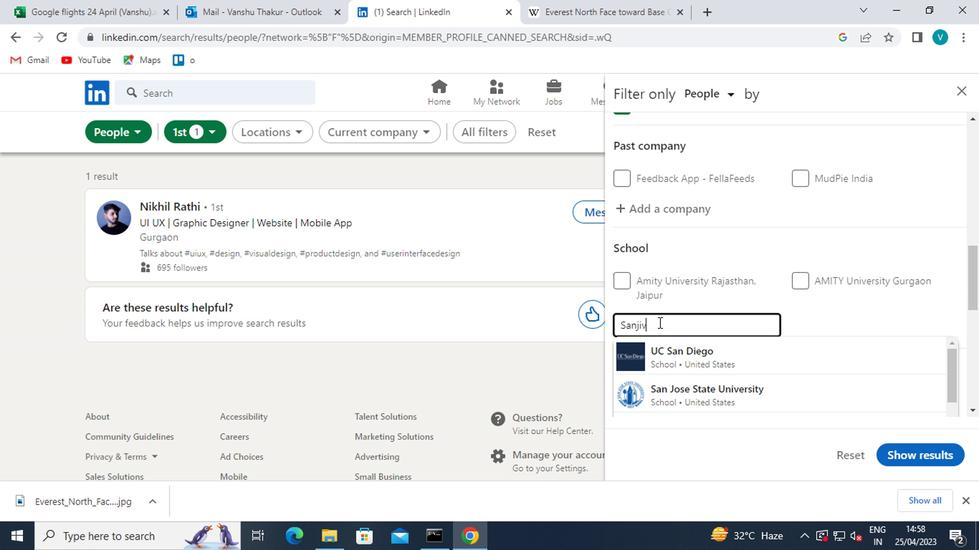 
Action: Mouse moved to (698, 391)
Screenshot: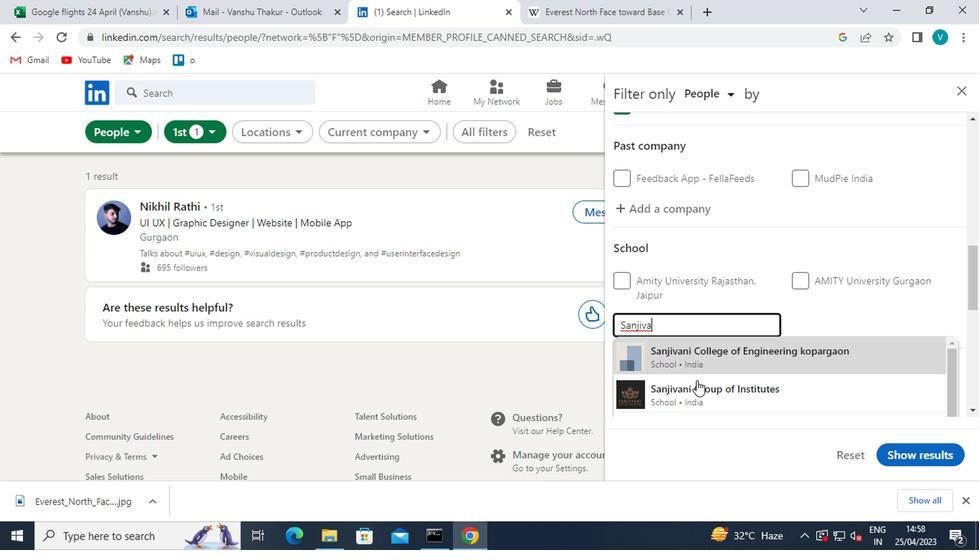 
Action: Mouse pressed left at (698, 391)
Screenshot: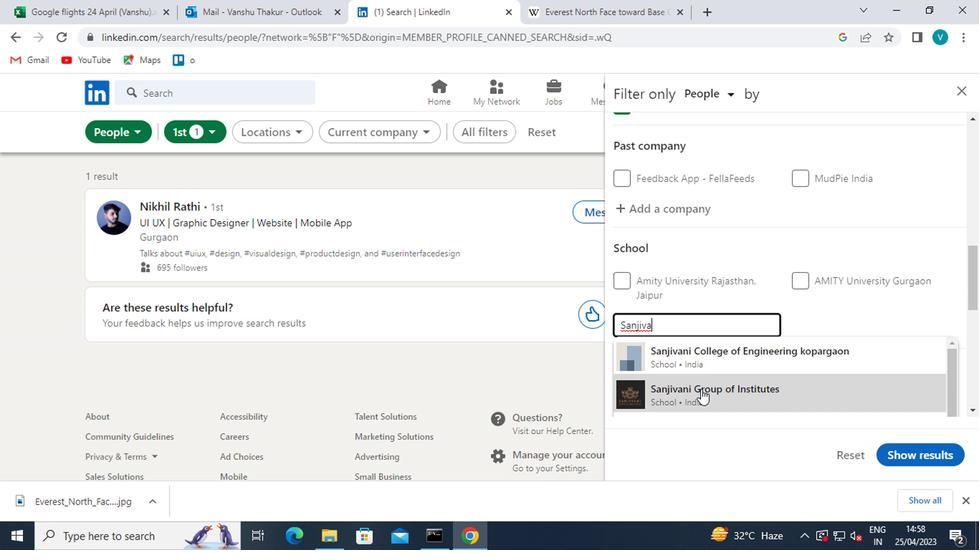 
Action: Mouse moved to (712, 388)
Screenshot: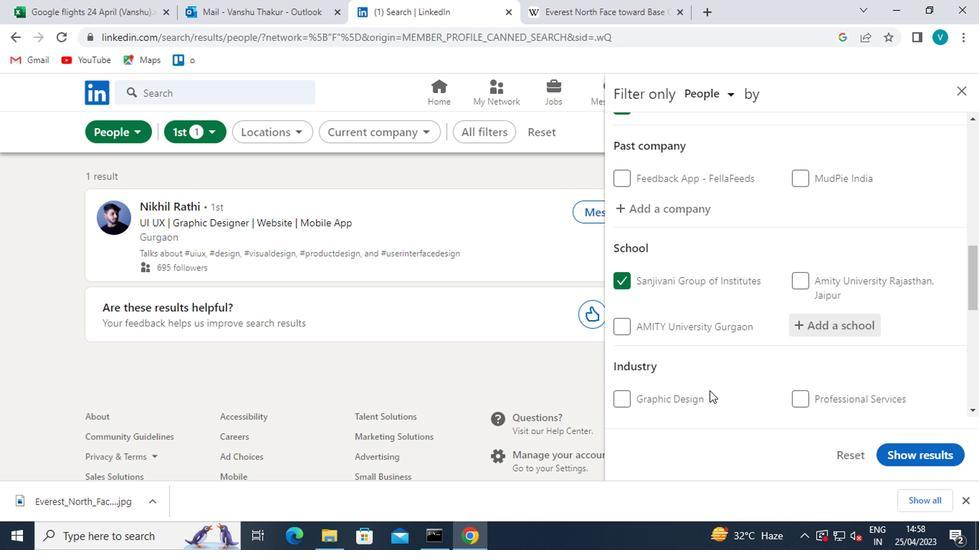 
Action: Mouse scrolled (712, 387) with delta (0, -1)
Screenshot: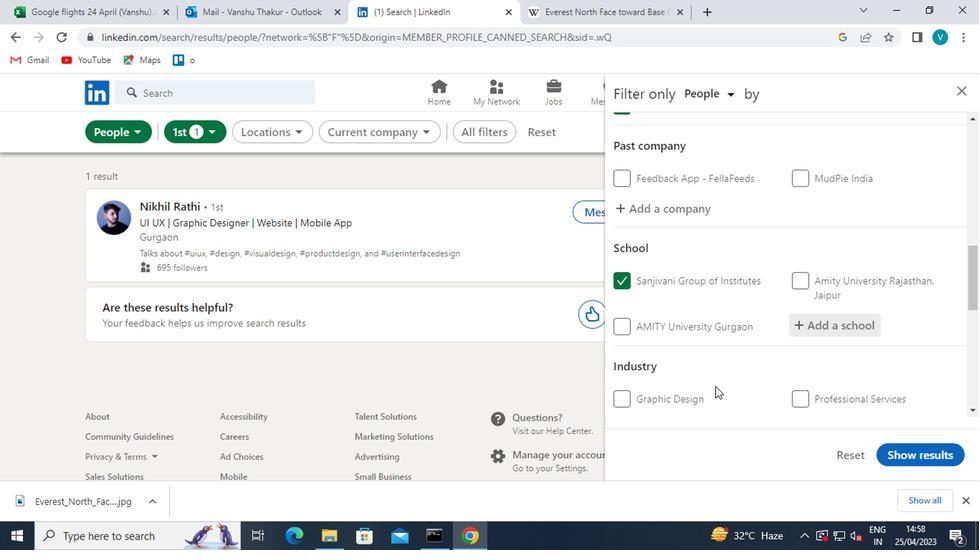 
Action: Mouse moved to (713, 388)
Screenshot: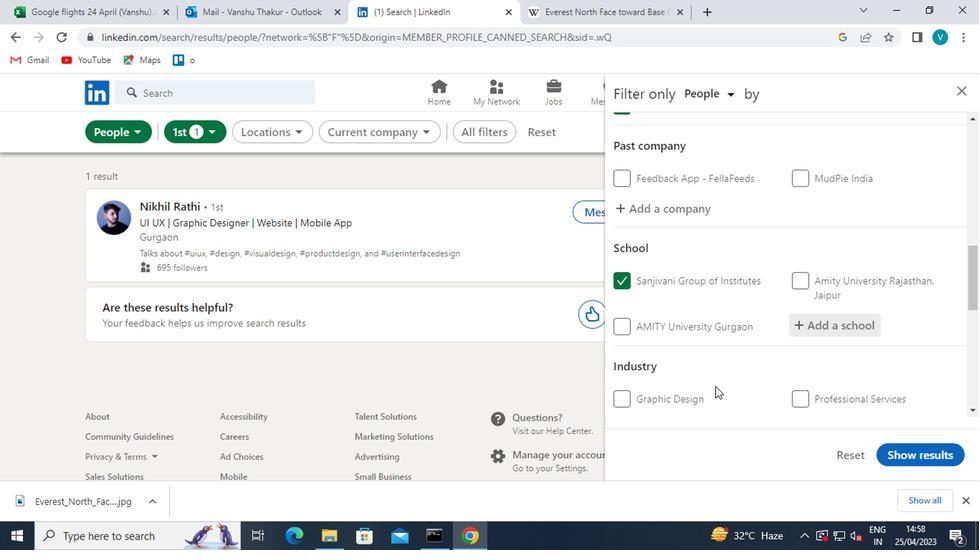 
Action: Mouse scrolled (713, 387) with delta (0, -1)
Screenshot: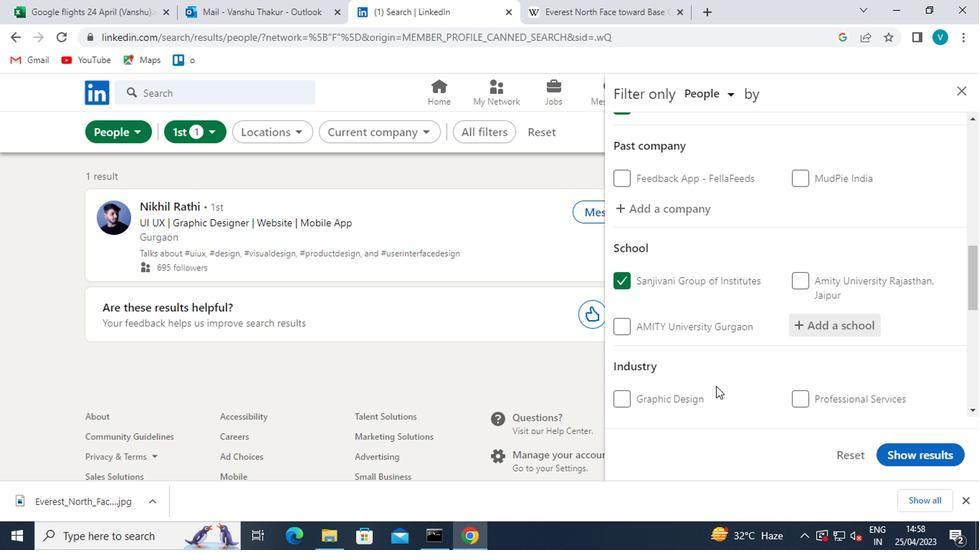 
Action: Mouse moved to (810, 277)
Screenshot: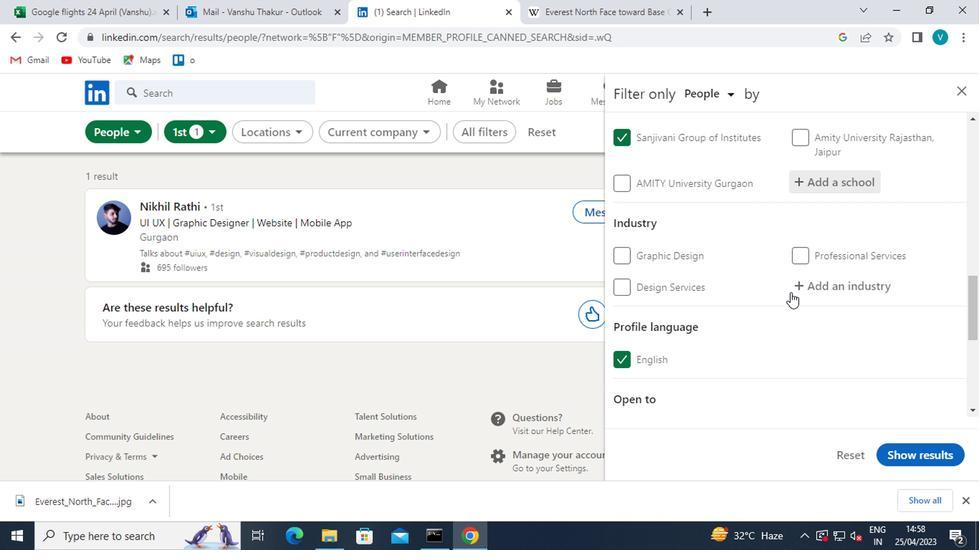 
Action: Mouse pressed left at (810, 277)
Screenshot: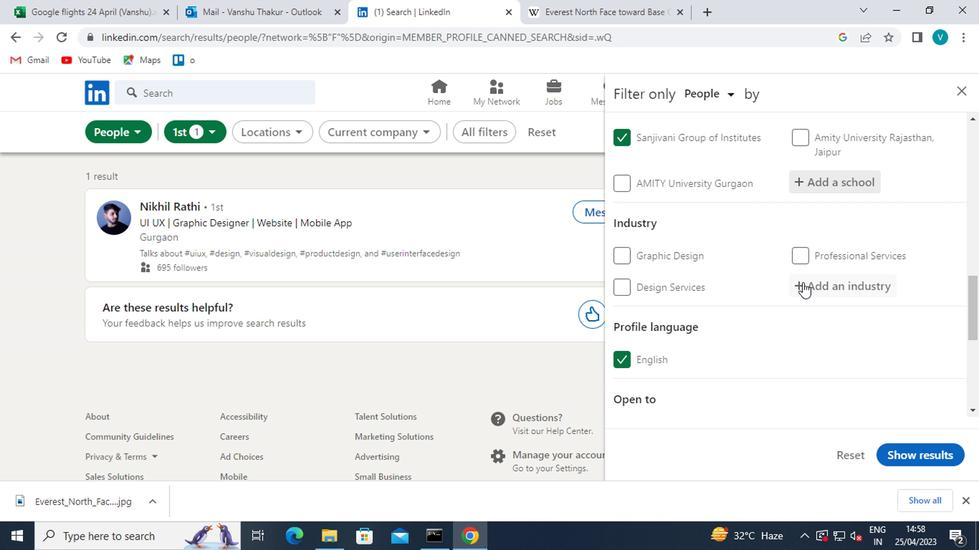 
Action: Mouse moved to (808, 275)
Screenshot: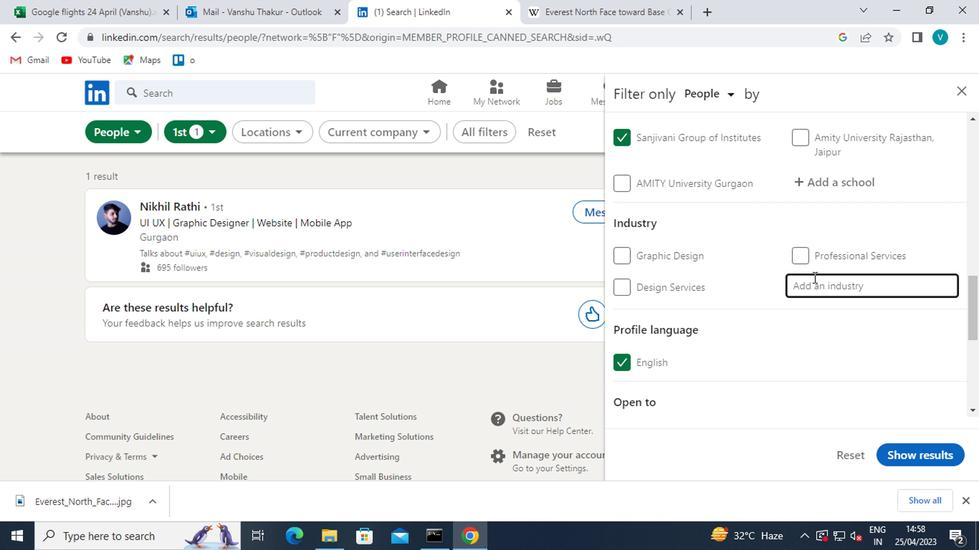 
Action: Key pressed <Key.shift>INDUSTRY<Key.space><Key.shift>M<Key.backspace><Key.backspace><Key.backspace><Key.backspace><Key.backspace><Key.backspace><Key.backspace><Key.backspace><Key.backspace><Key.backspace><Key.backspace><Key.backspace><Key.backspace><Key.backspace><Key.backspace><Key.backspace><Key.shift>MEDIA<Key.space><Key.shift><Key.shift><Key.shift><Key.shift><Key.shift><Key.shift><Key.shift>&<Key.space>
Screenshot: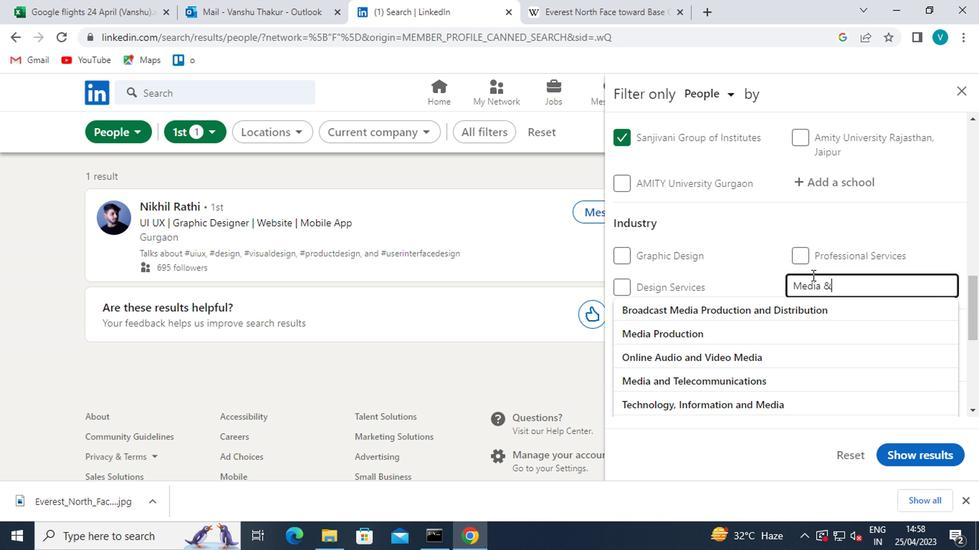 
Action: Mouse moved to (806, 275)
Screenshot: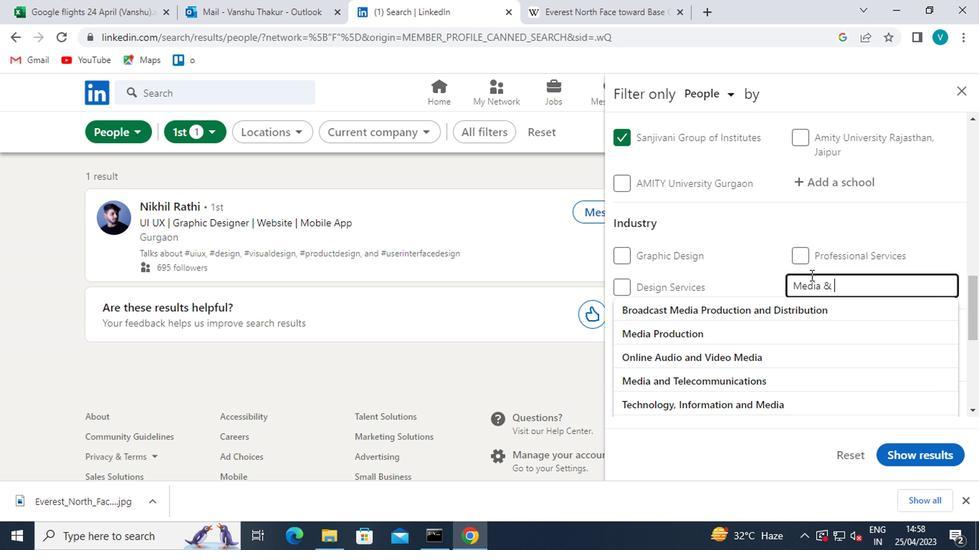 
Action: Key pressed <Key.shift>TELE
Screenshot: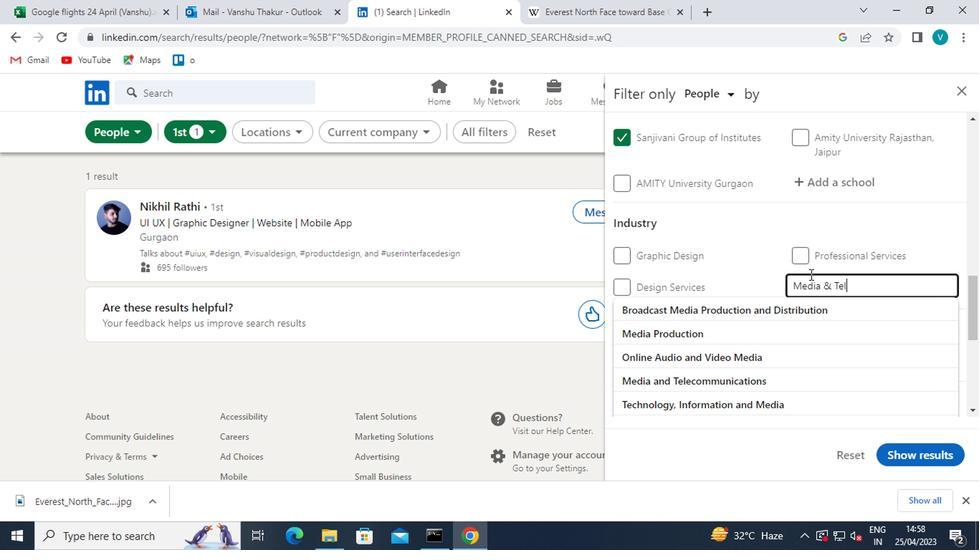 
Action: Mouse moved to (758, 311)
Screenshot: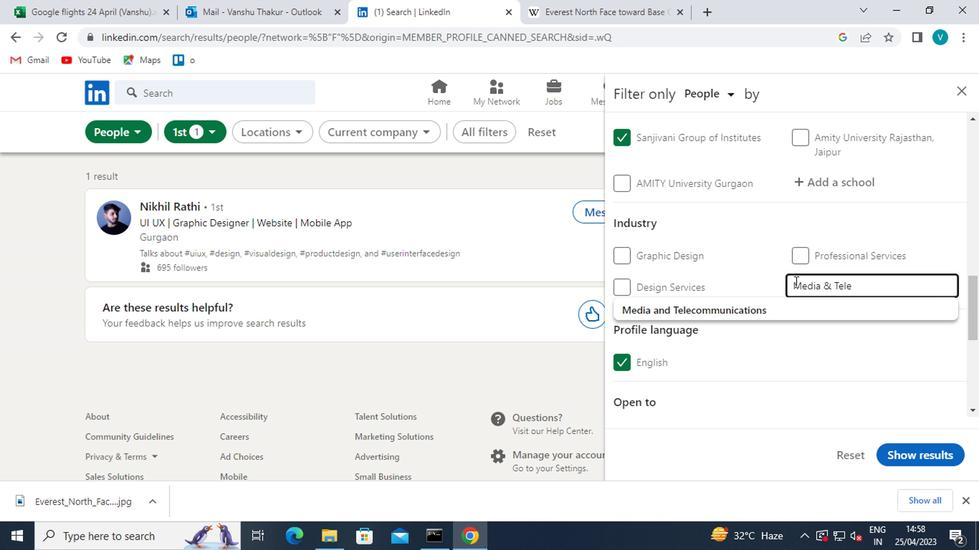
Action: Mouse pressed left at (758, 311)
Screenshot: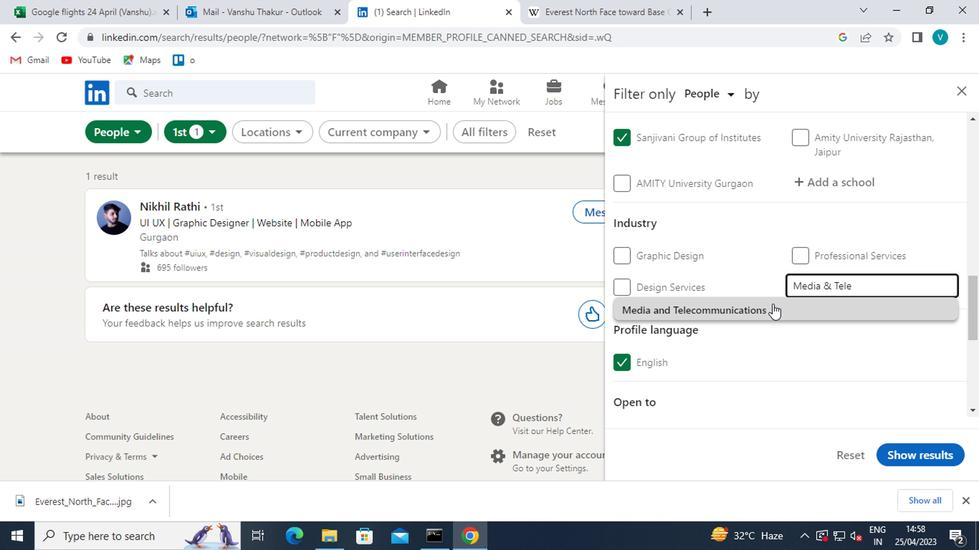 
Action: Mouse scrolled (758, 310) with delta (0, 0)
Screenshot: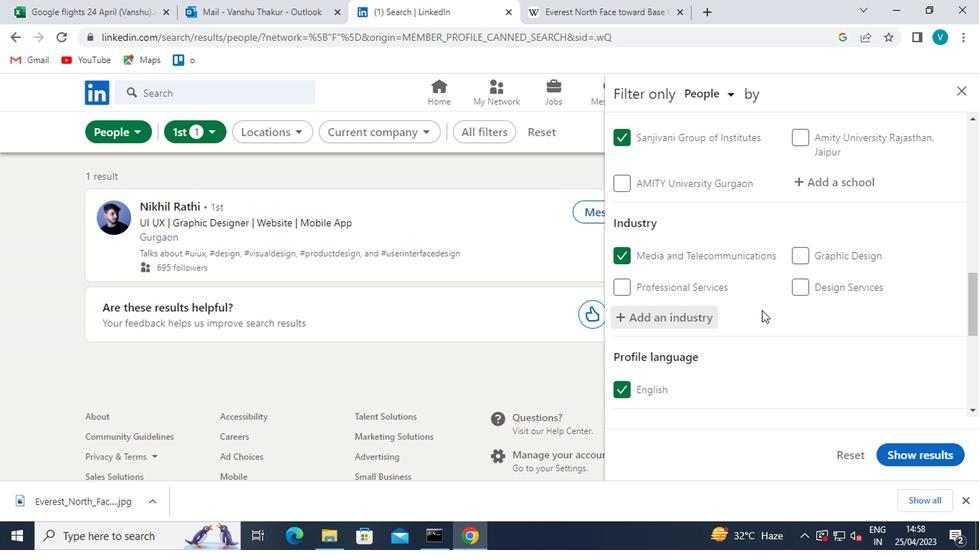 
Action: Mouse scrolled (758, 310) with delta (0, 0)
Screenshot: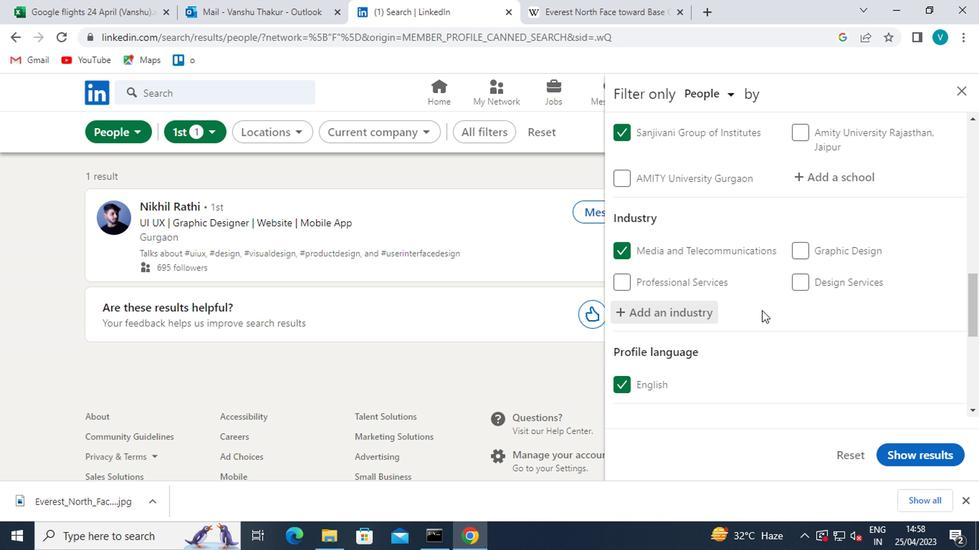 
Action: Mouse scrolled (758, 310) with delta (0, 0)
Screenshot: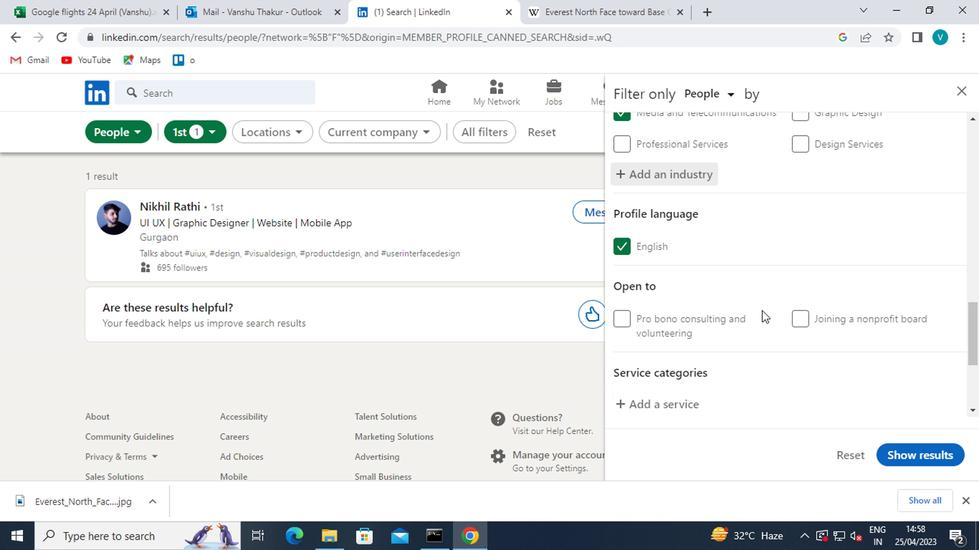 
Action: Mouse moved to (758, 312)
Screenshot: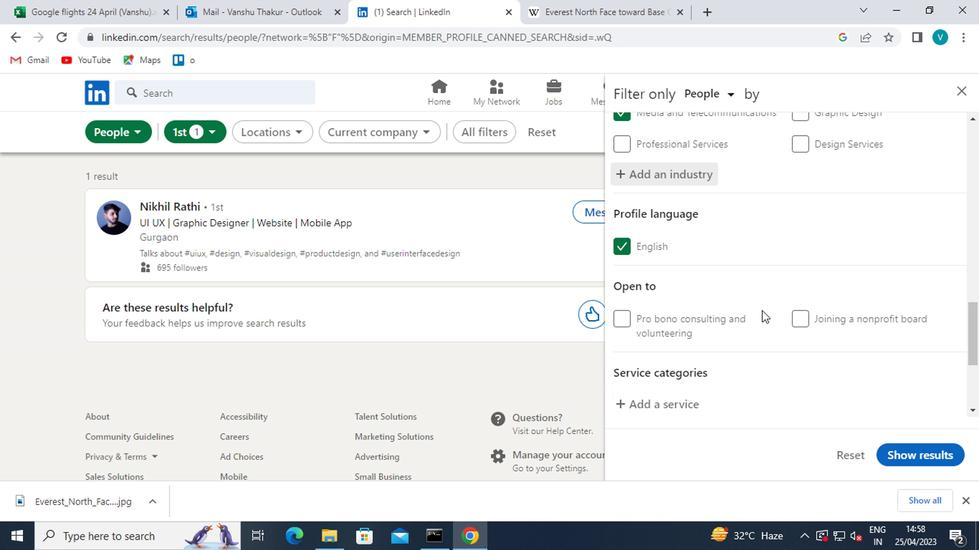 
Action: Mouse scrolled (758, 311) with delta (0, -1)
Screenshot: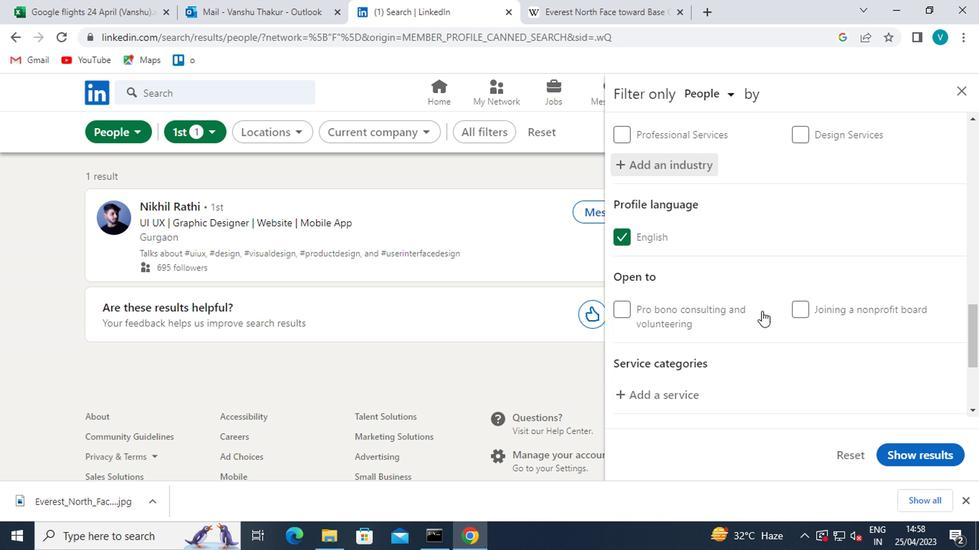 
Action: Mouse moved to (673, 257)
Screenshot: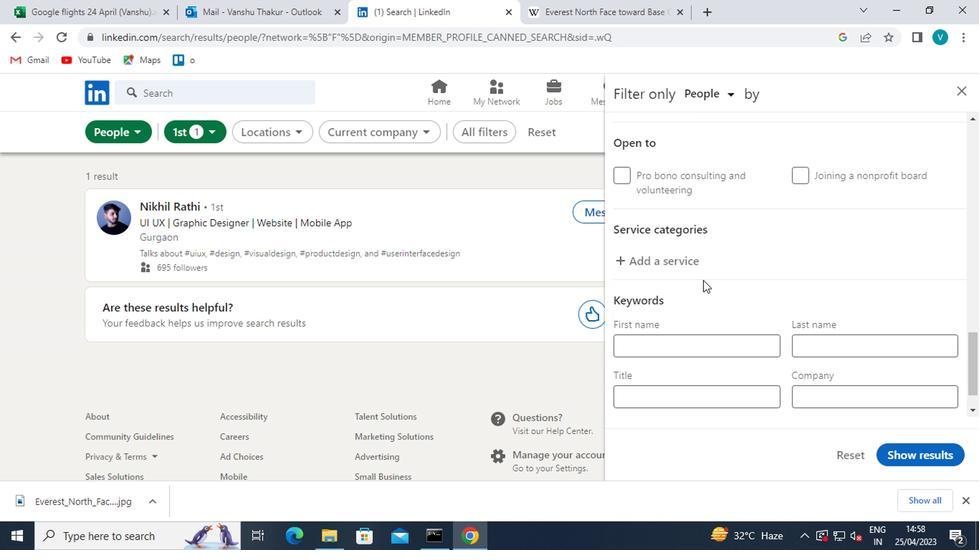 
Action: Mouse pressed left at (673, 257)
Screenshot: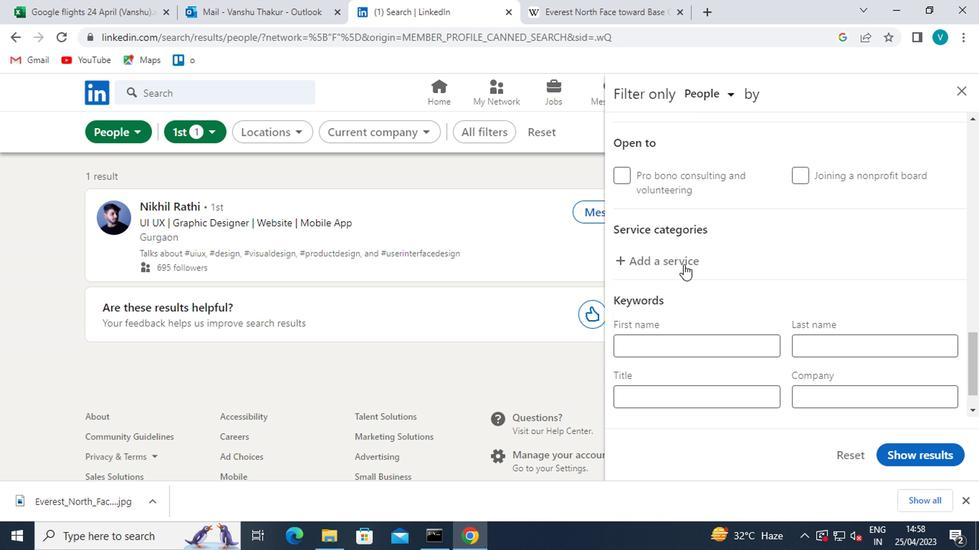 
Action: Mouse moved to (673, 256)
Screenshot: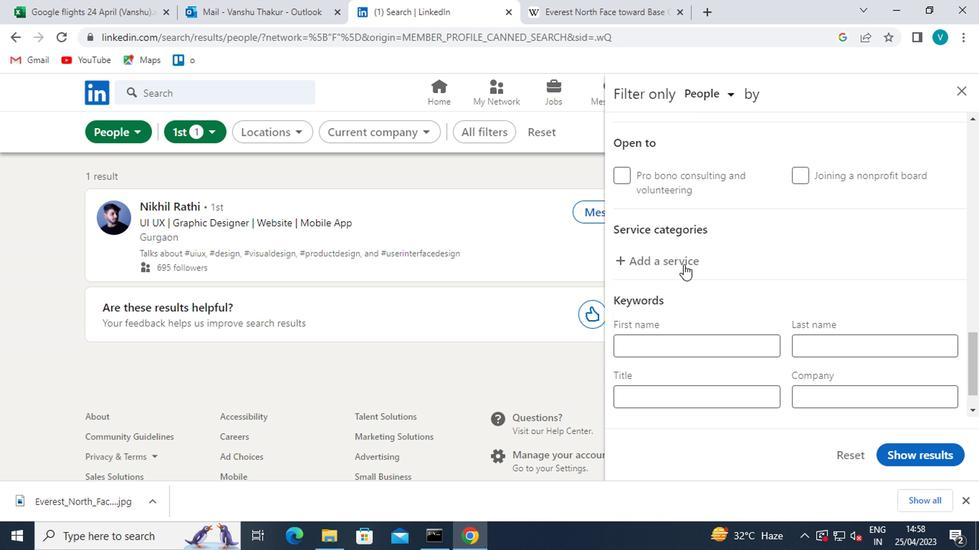 
Action: Key pressed <Key.shift>LIFE
Screenshot: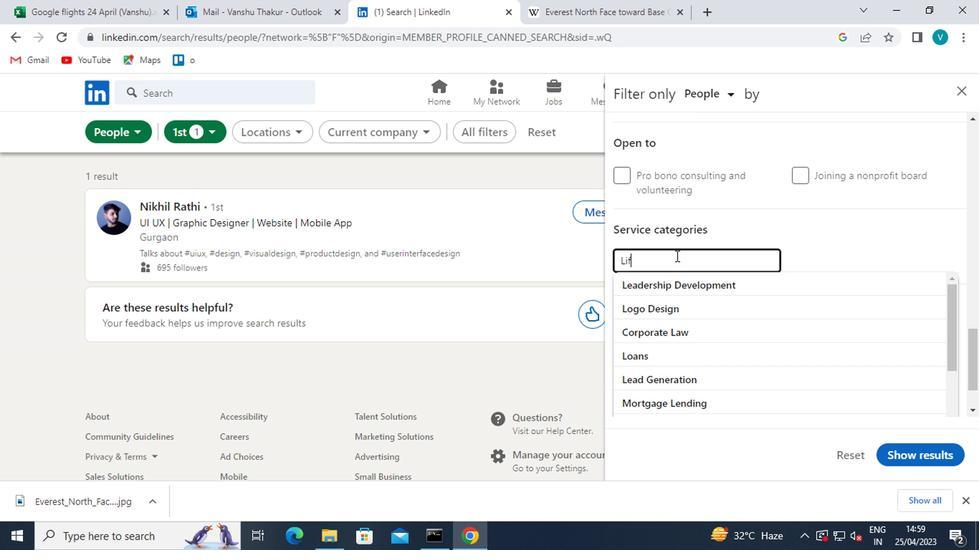 
Action: Mouse moved to (660, 306)
Screenshot: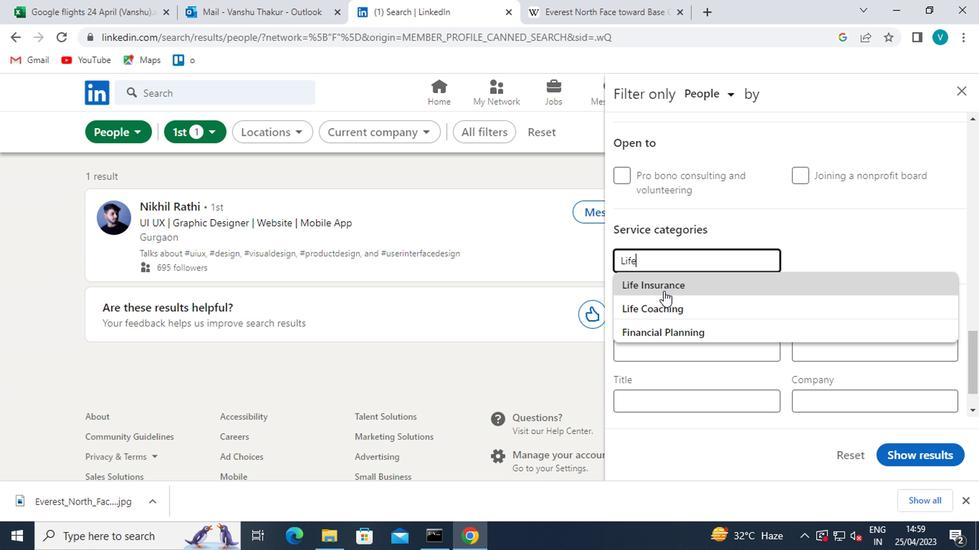 
Action: Mouse pressed left at (660, 306)
Screenshot: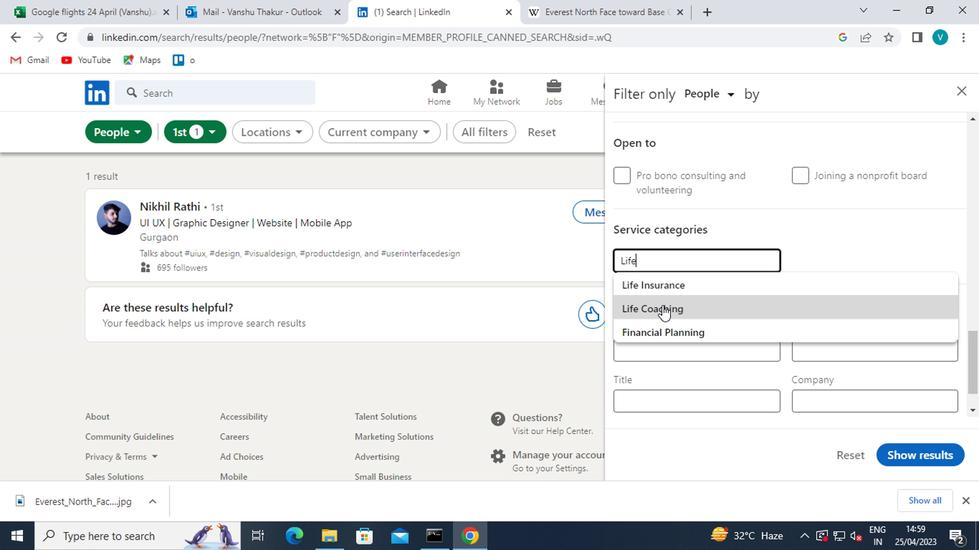 
Action: Mouse moved to (670, 344)
Screenshot: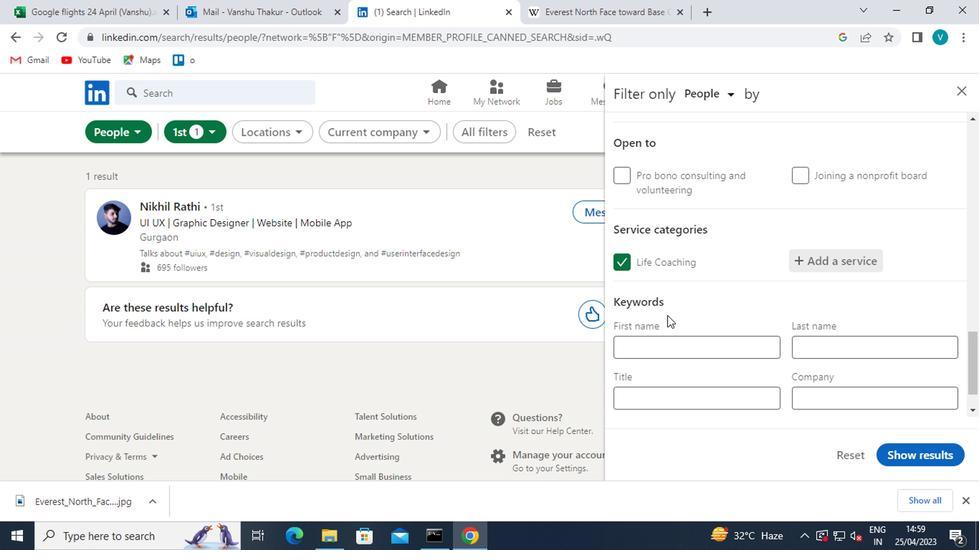 
Action: Mouse scrolled (670, 343) with delta (0, -1)
Screenshot: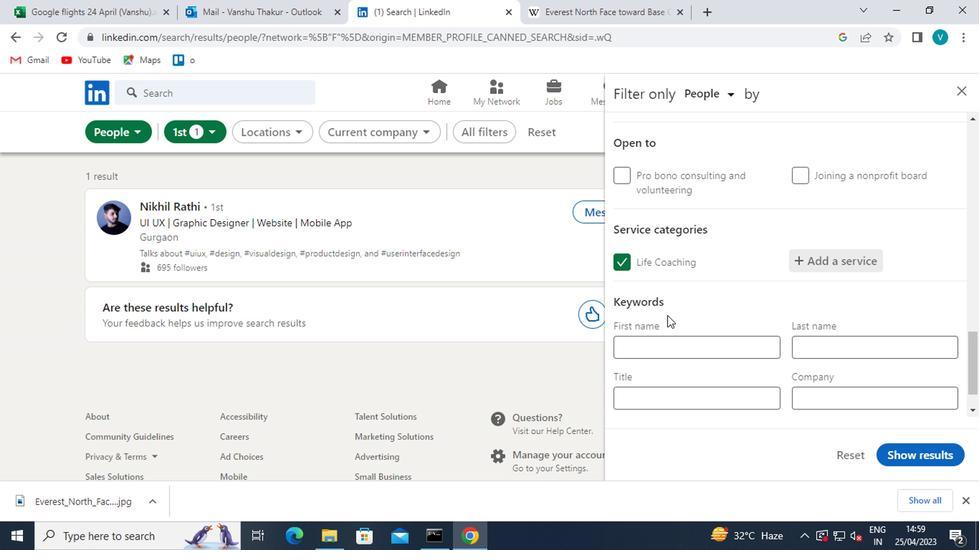 
Action: Mouse moved to (672, 353)
Screenshot: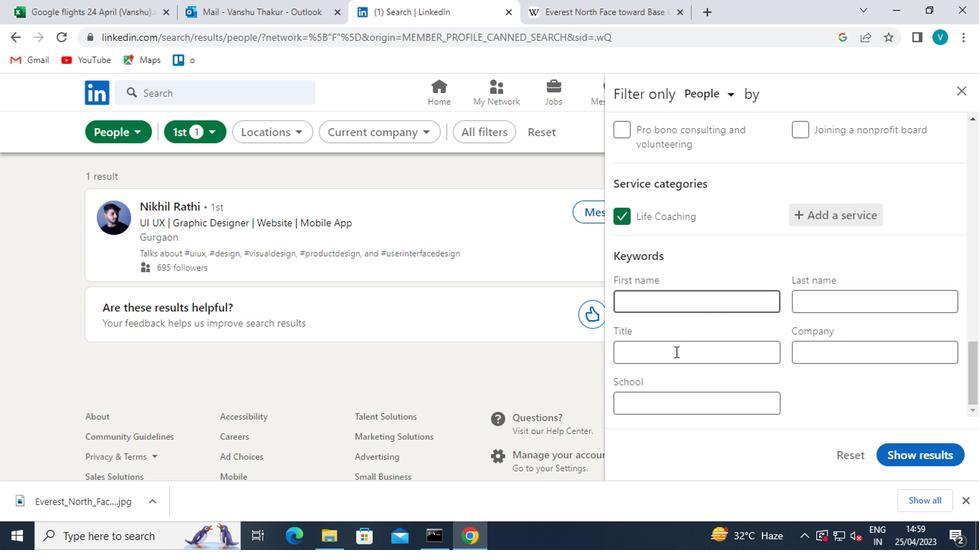 
Action: Mouse pressed left at (672, 353)
Screenshot: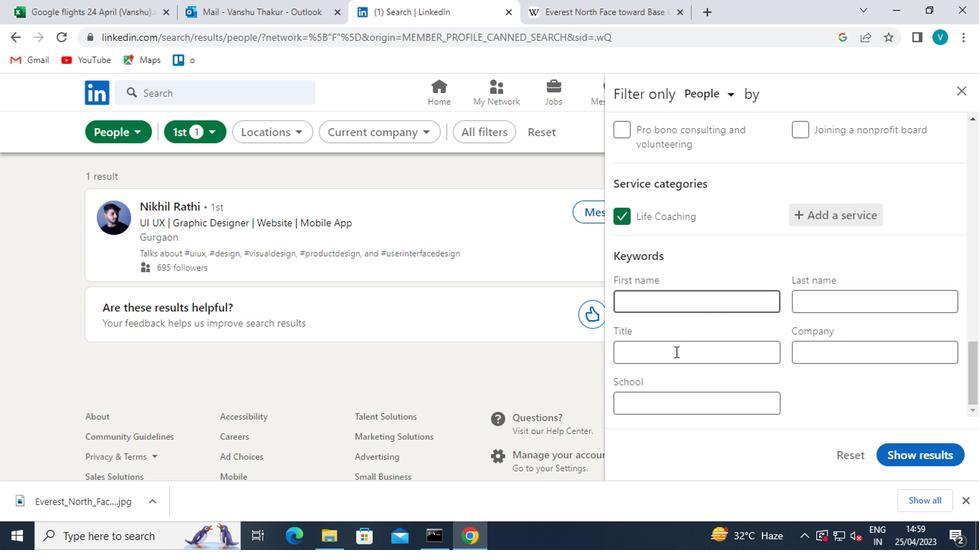 
Action: Key pressed <Key.shift>COUNSELOR
Screenshot: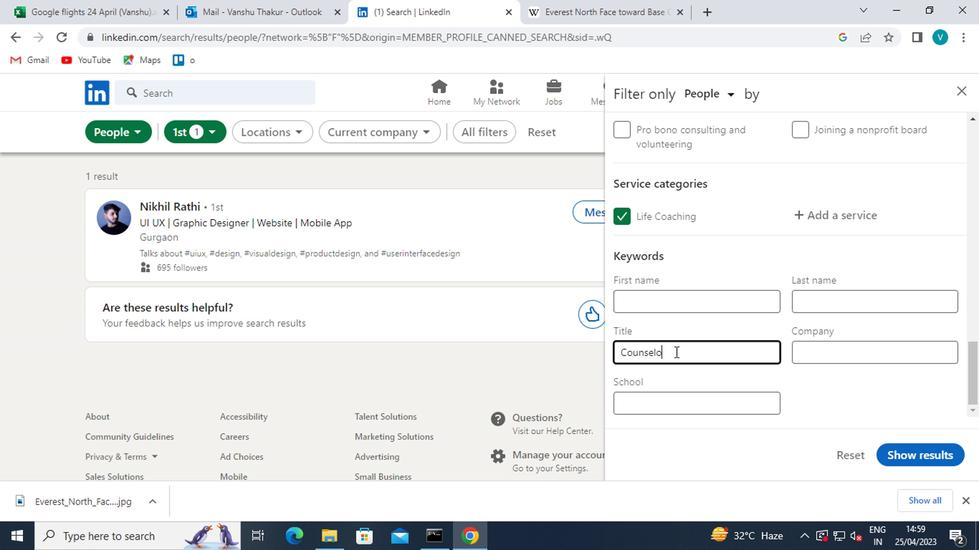 
Action: Mouse moved to (896, 453)
Screenshot: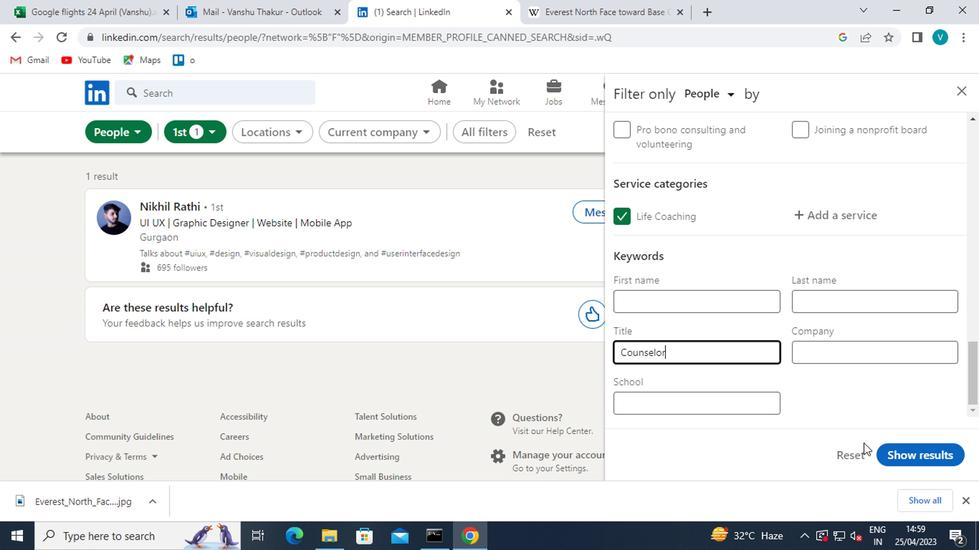 
Action: Mouse pressed left at (896, 453)
Screenshot: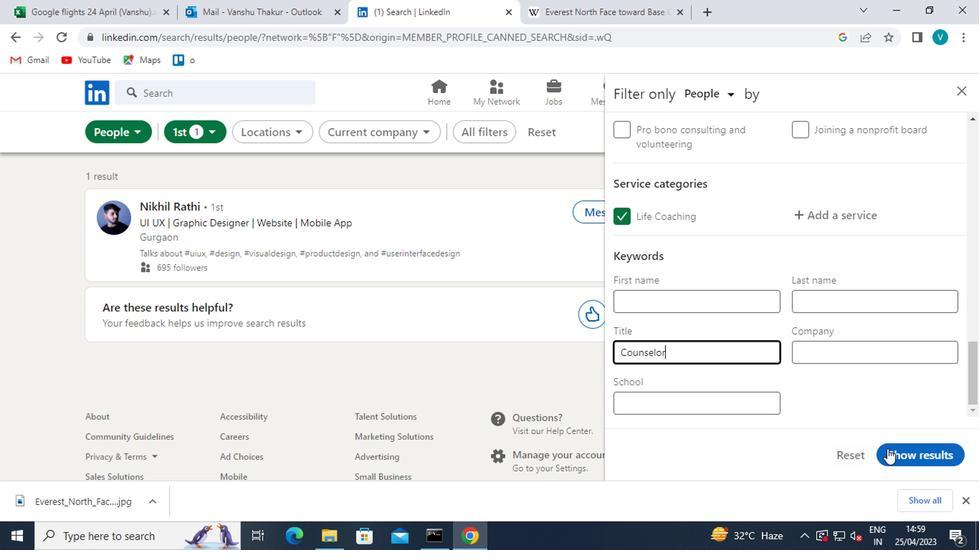 
